 Task: Look for space in Ho Chi Minh City, Vietnam from 11th June, 2023 to 17th June, 2023 for 1 adult in price range Rs.5000 to Rs.12000. Place can be private room with 1  bedroom having 1 bed and 1 bathroom. Property type can be house, flat, guest house, hotel. Booking option can be shelf check-in. Required host language is English.
Action: Mouse moved to (427, 87)
Screenshot: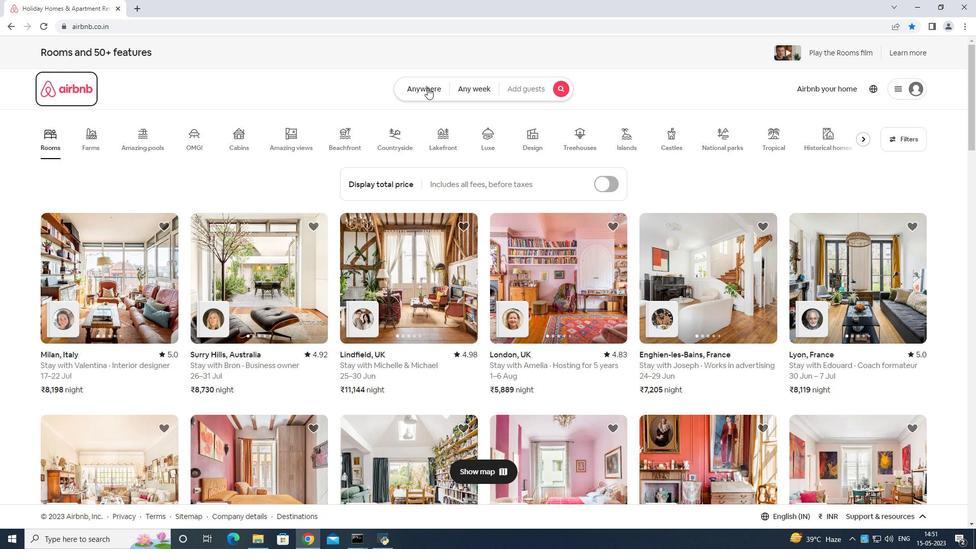 
Action: Mouse pressed left at (427, 87)
Screenshot: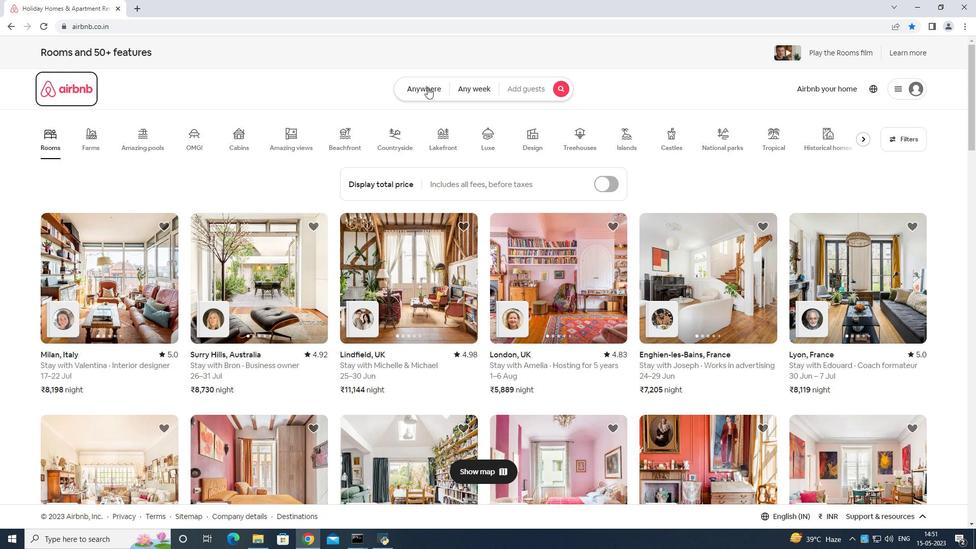 
Action: Mouse moved to (390, 121)
Screenshot: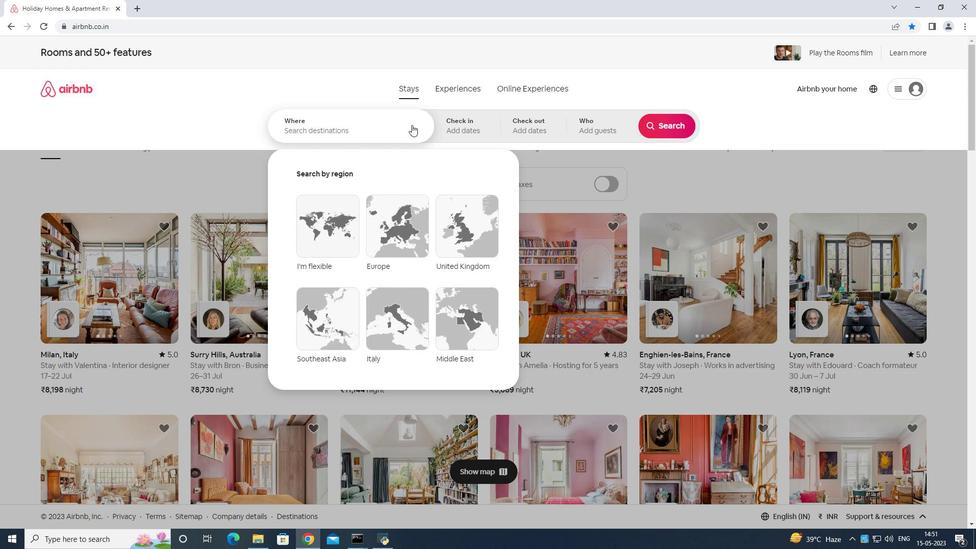 
Action: Mouse pressed left at (390, 121)
Screenshot: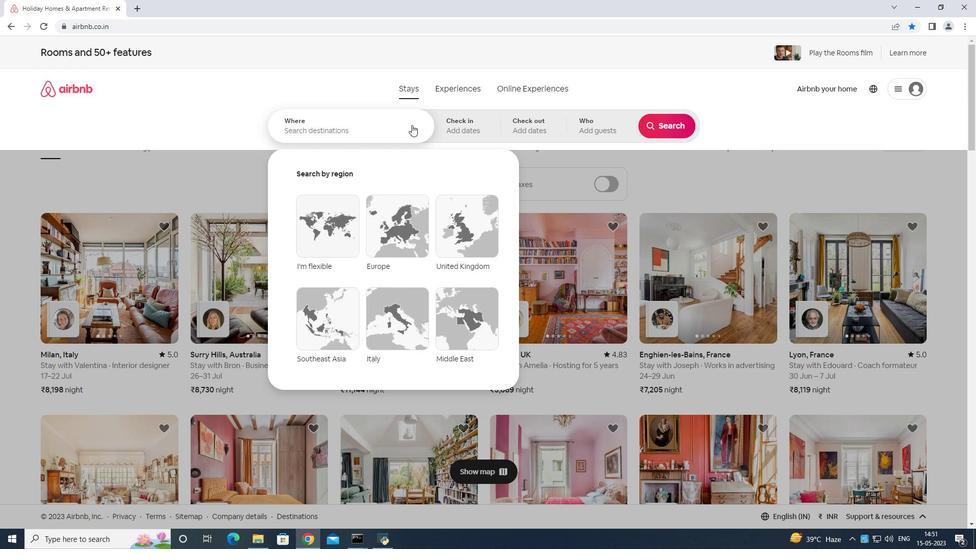 
Action: Mouse moved to (491, 150)
Screenshot: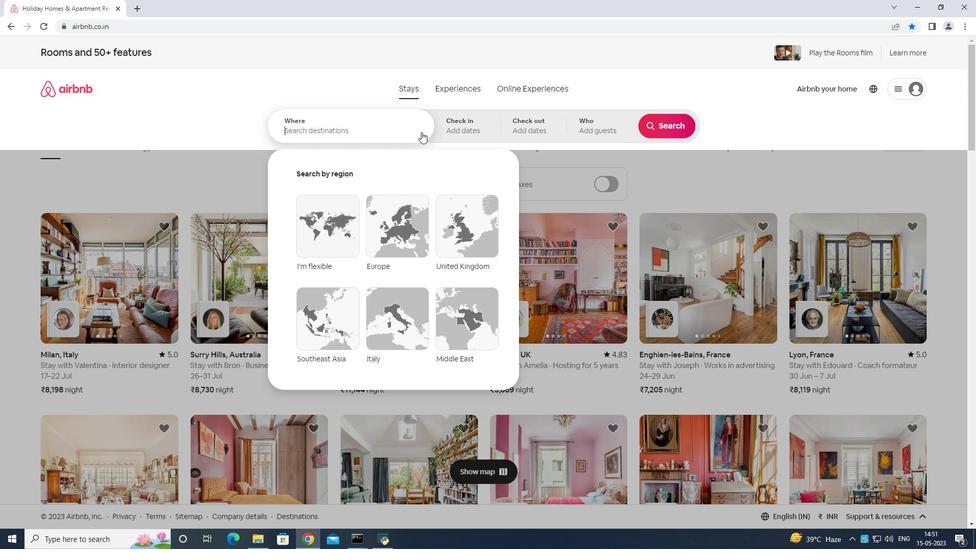 
Action: Key pressed h<Key.shift>o<Key.space>chi<Key.space>minh<Key.space>
Screenshot: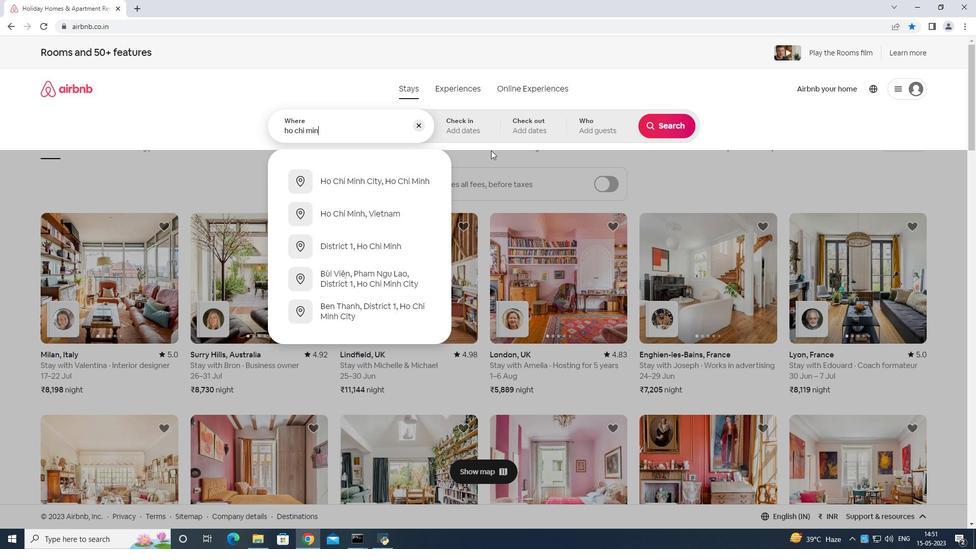 
Action: Mouse moved to (588, 181)
Screenshot: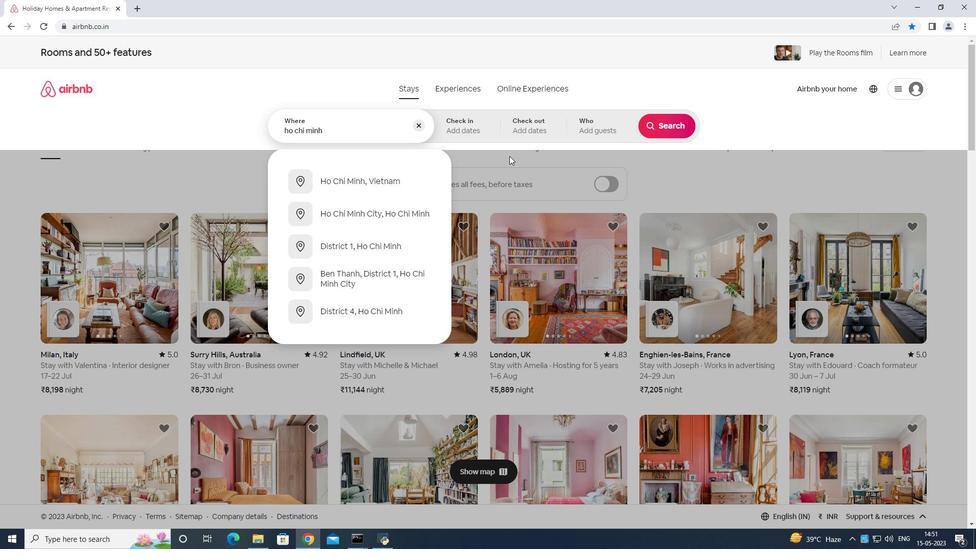 
Action: Key pressed vietnam
Screenshot: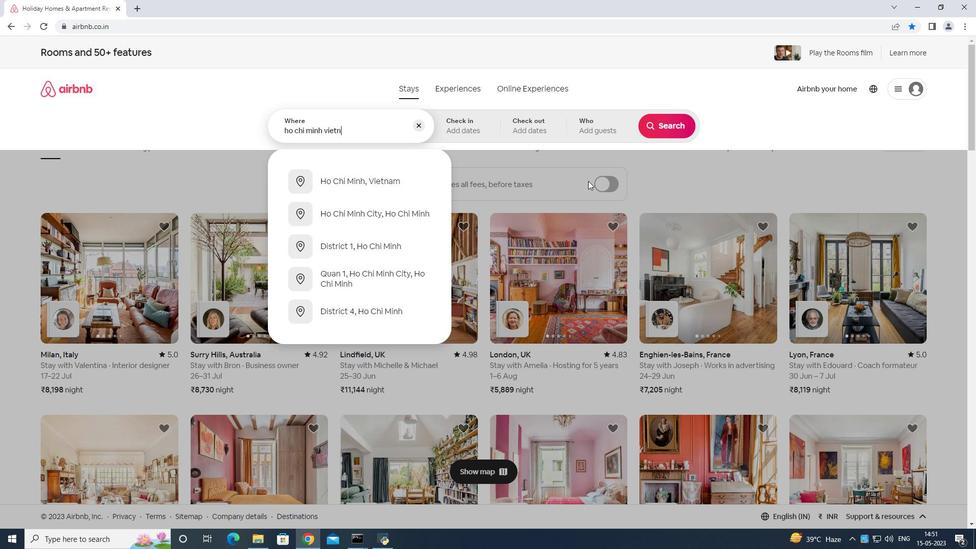 
Action: Mouse moved to (606, 201)
Screenshot: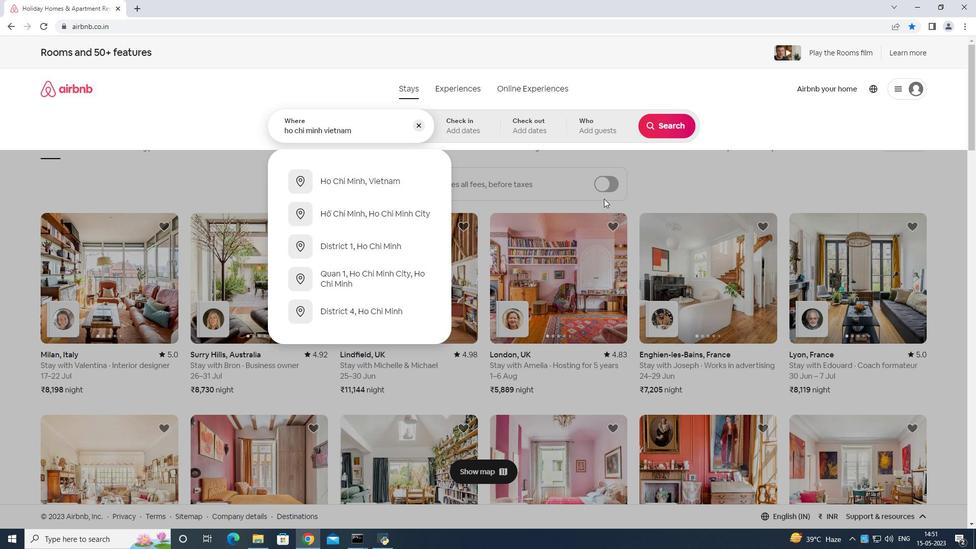 
Action: Key pressed <Key.enter>
Screenshot: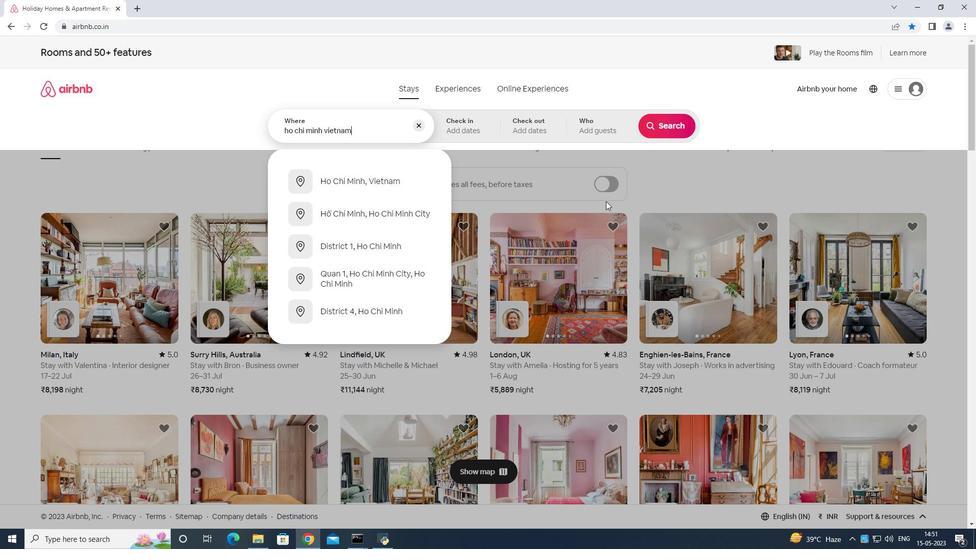 
Action: Mouse moved to (502, 298)
Screenshot: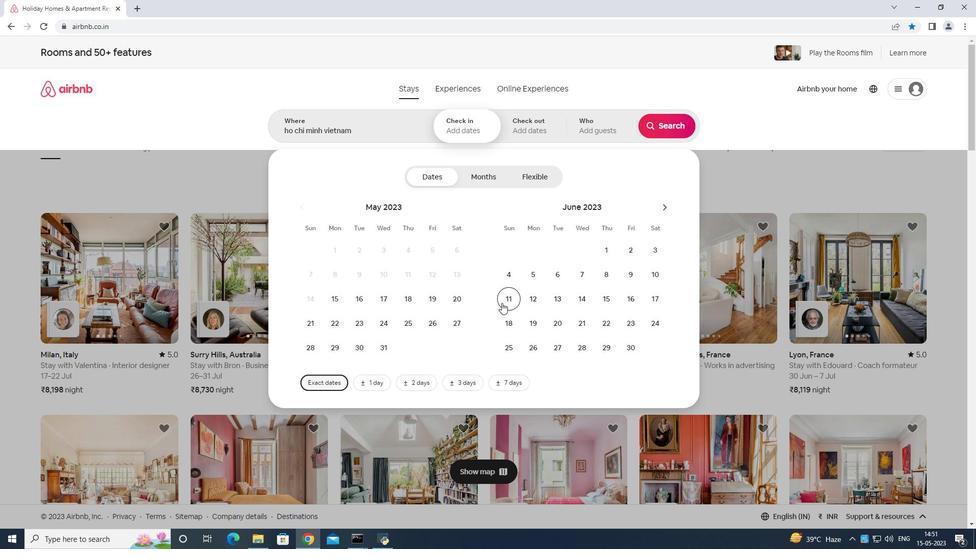 
Action: Mouse pressed left at (502, 298)
Screenshot: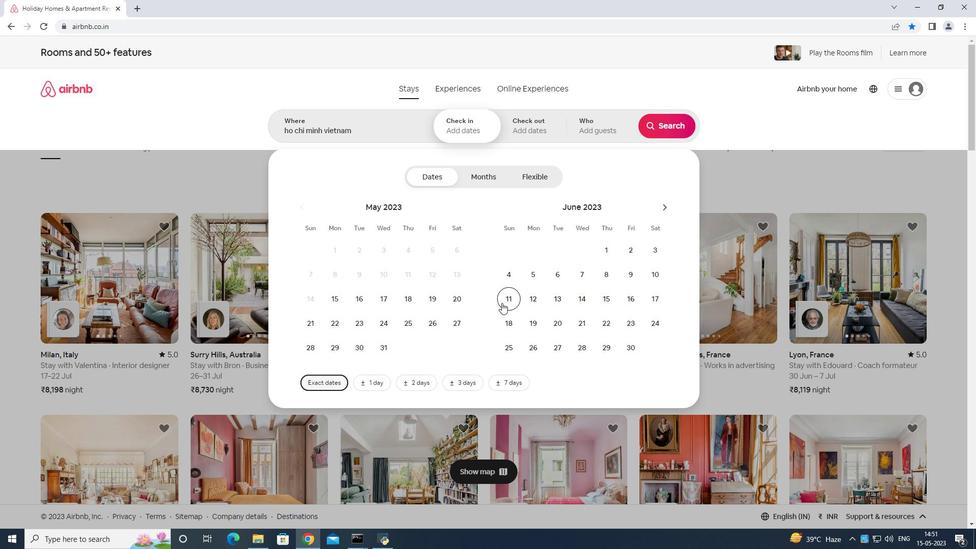 
Action: Mouse moved to (658, 296)
Screenshot: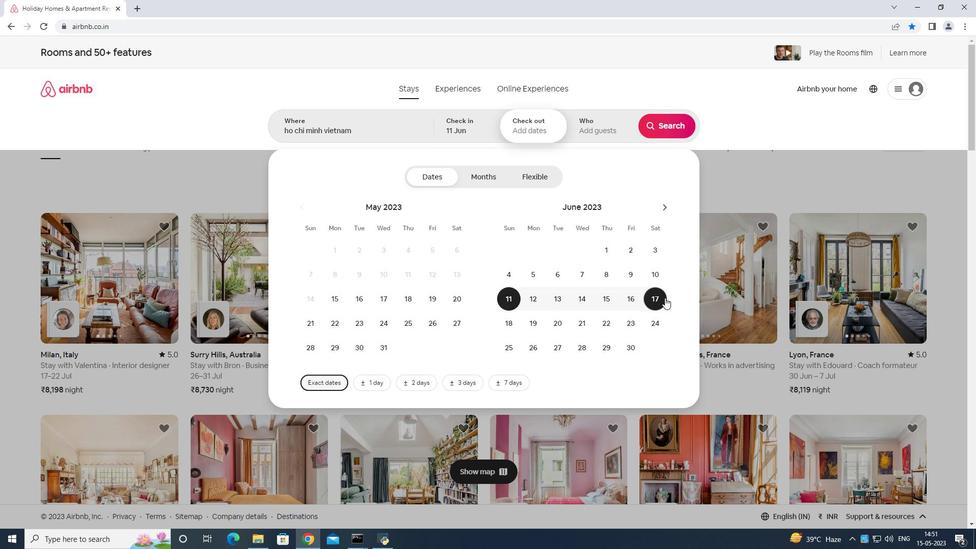 
Action: Mouse pressed left at (658, 296)
Screenshot: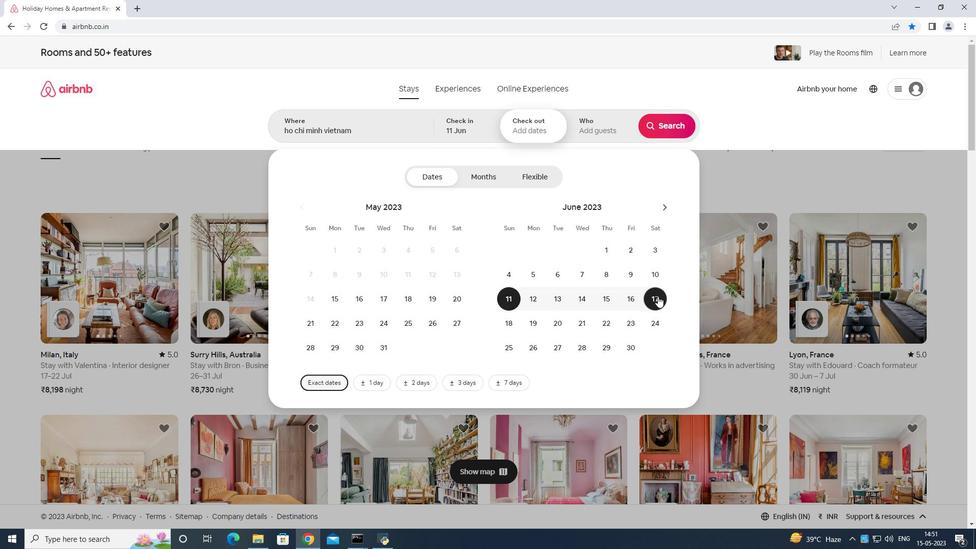 
Action: Mouse moved to (595, 119)
Screenshot: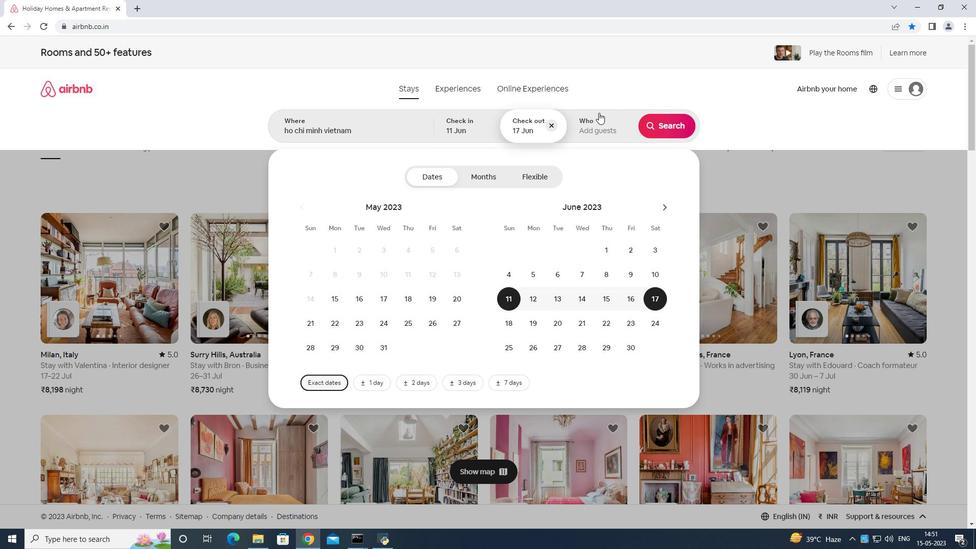 
Action: Mouse pressed left at (595, 119)
Screenshot: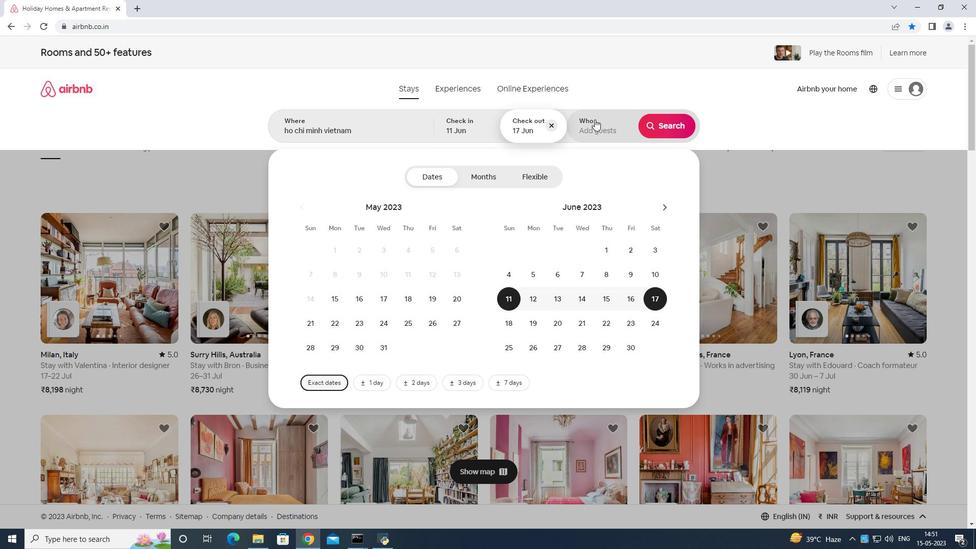 
Action: Mouse moved to (665, 173)
Screenshot: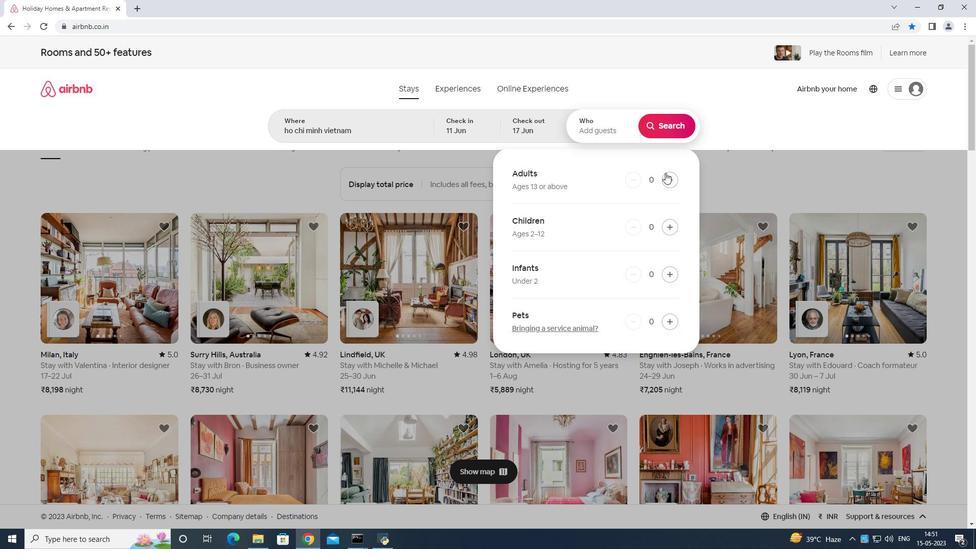 
Action: Mouse pressed left at (665, 173)
Screenshot: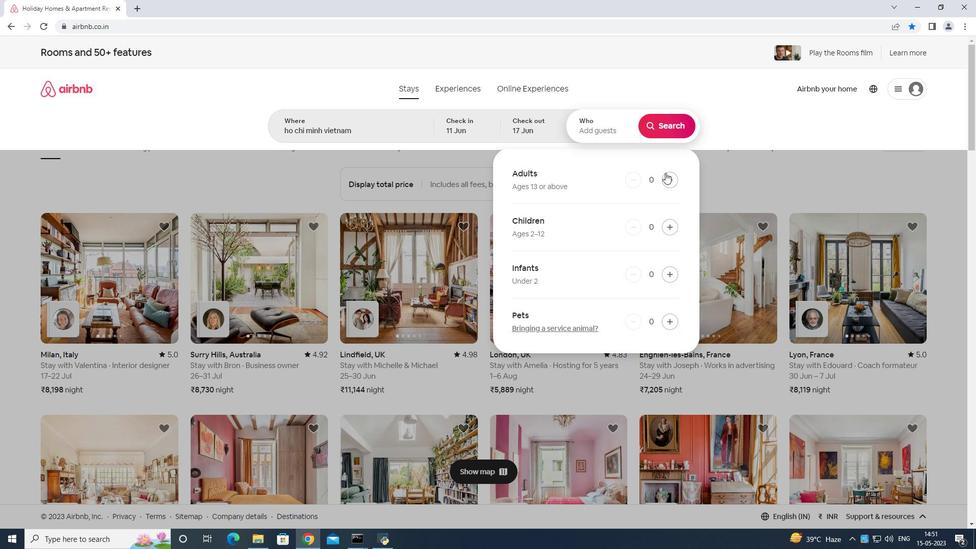 
Action: Mouse moved to (666, 121)
Screenshot: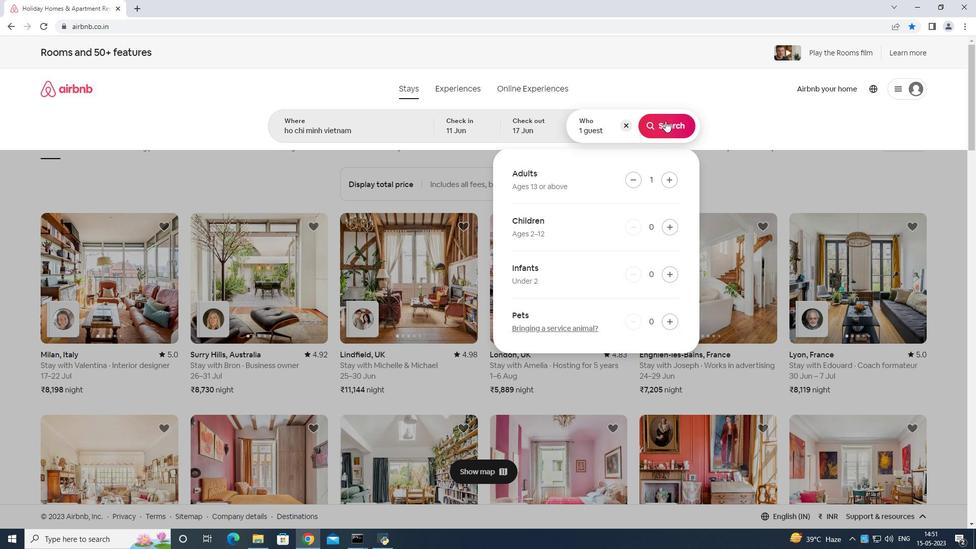 
Action: Mouse pressed left at (666, 121)
Screenshot: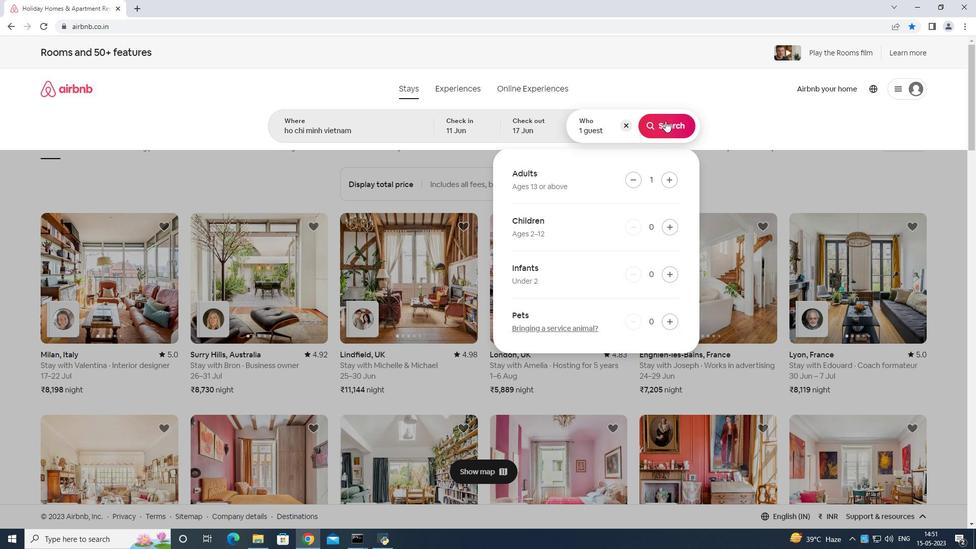 
Action: Mouse moved to (924, 102)
Screenshot: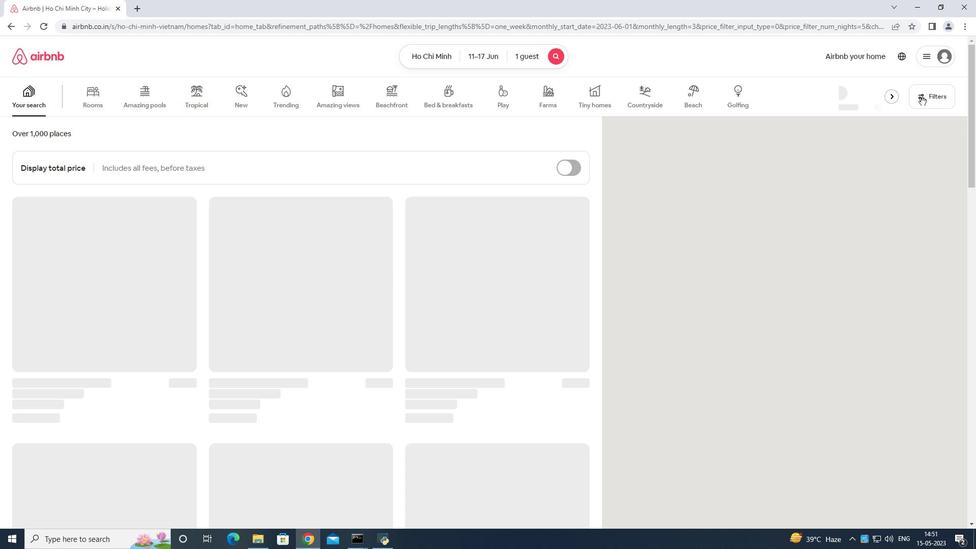 
Action: Mouse pressed left at (924, 102)
Screenshot: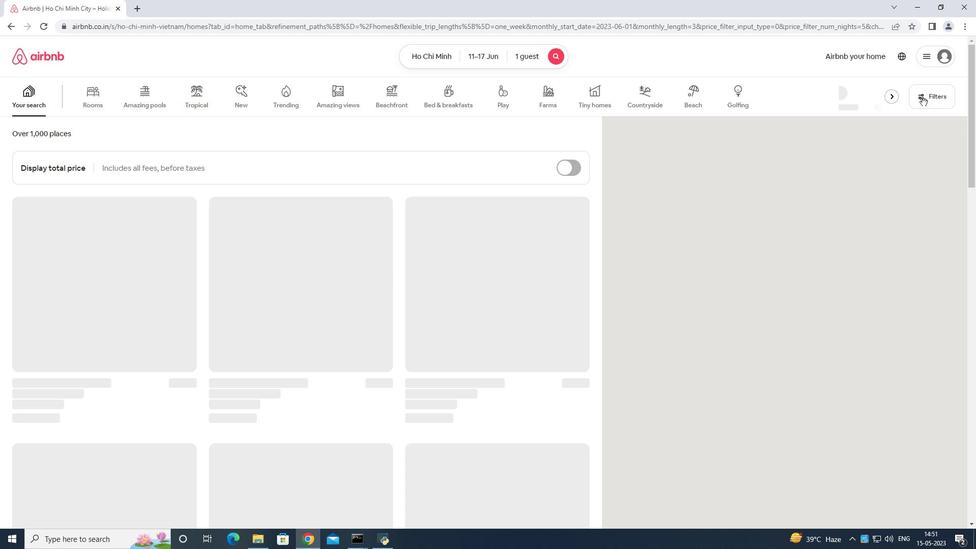 
Action: Mouse moved to (397, 343)
Screenshot: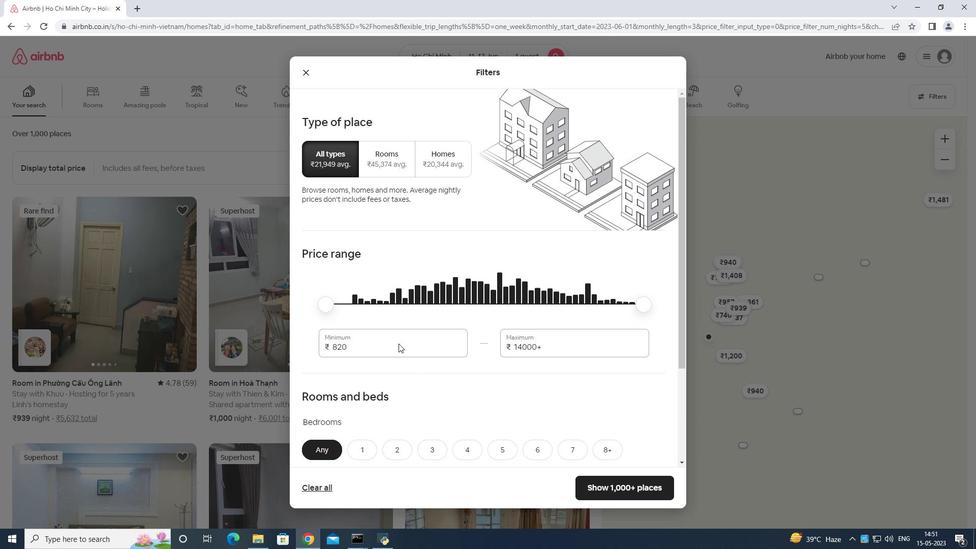 
Action: Mouse pressed left at (397, 343)
Screenshot: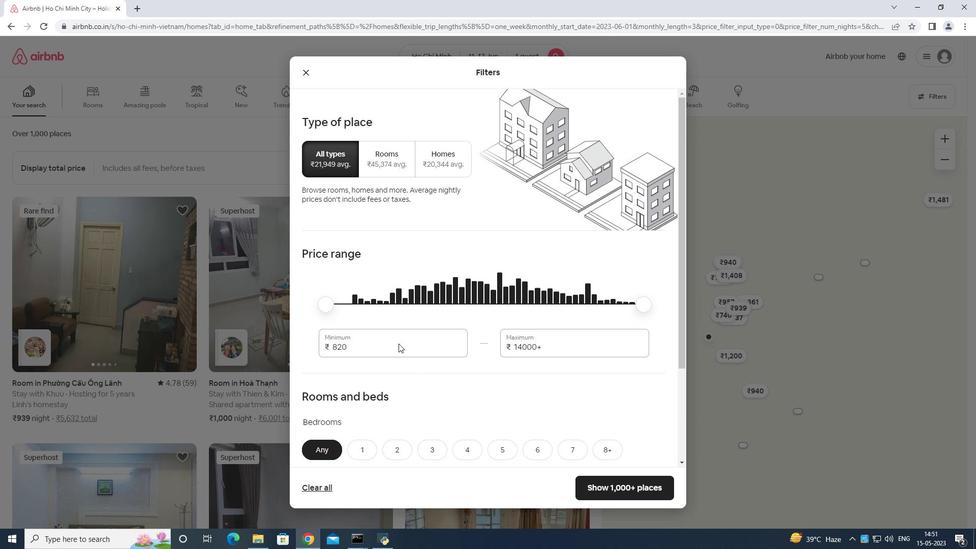 
Action: Mouse moved to (395, 341)
Screenshot: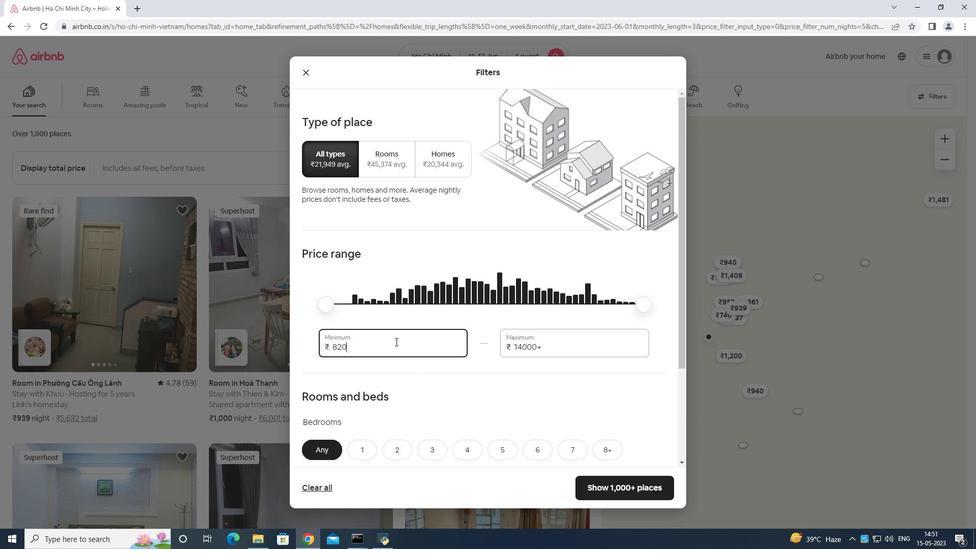 
Action: Key pressed <Key.backspace>
Screenshot: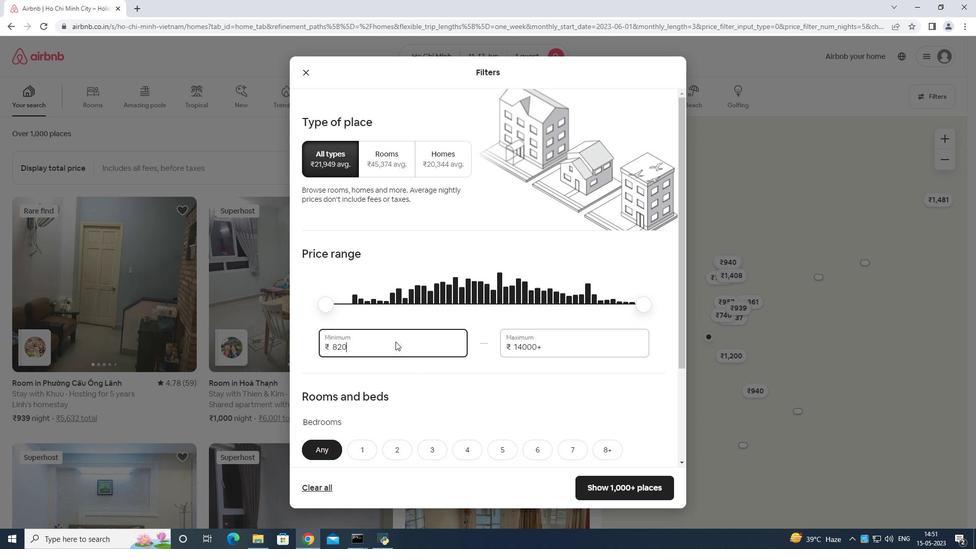 
Action: Mouse moved to (392, 339)
Screenshot: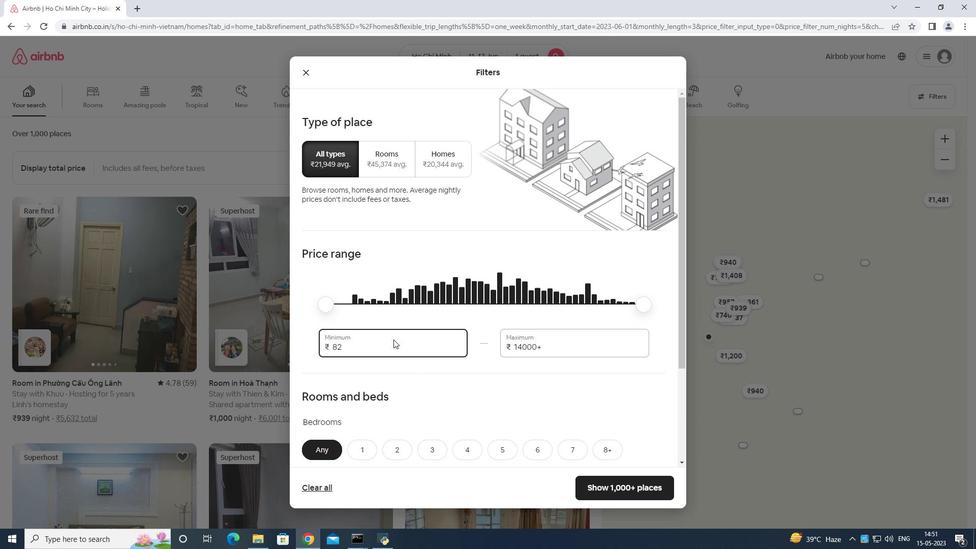 
Action: Key pressed <Key.backspace><Key.backspace><Key.backspace><Key.backspace><Key.backspace><Key.backspace>5000
Screenshot: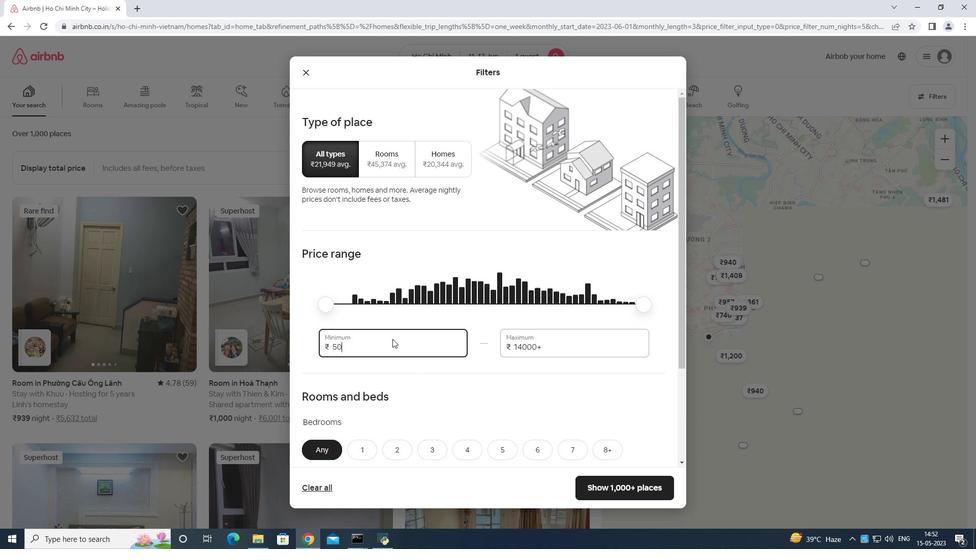 
Action: Mouse moved to (604, 336)
Screenshot: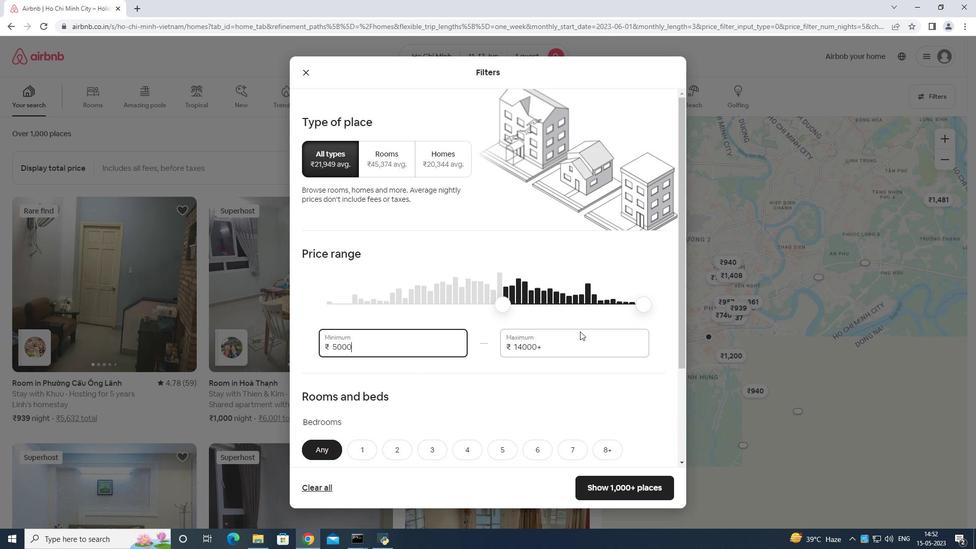 
Action: Mouse pressed left at (604, 336)
Screenshot: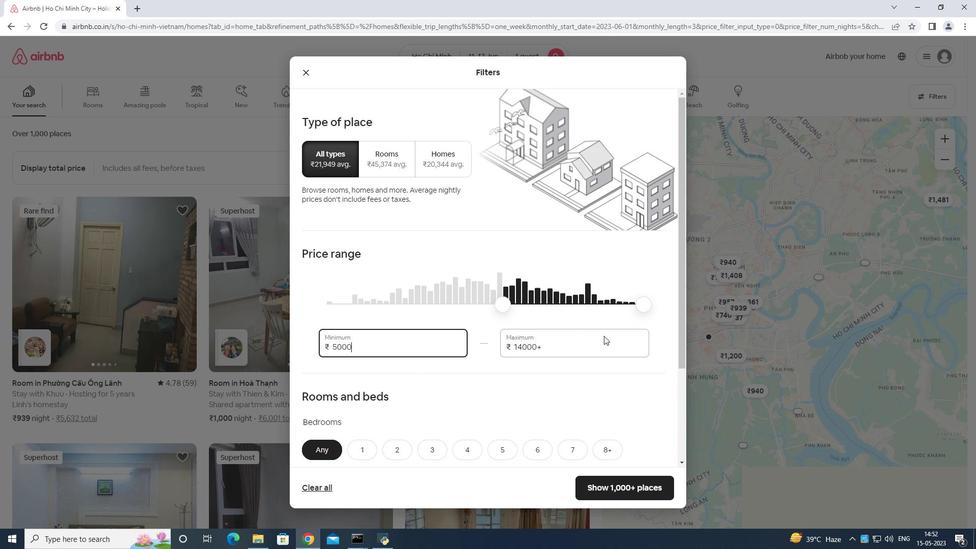 
Action: Mouse moved to (606, 336)
Screenshot: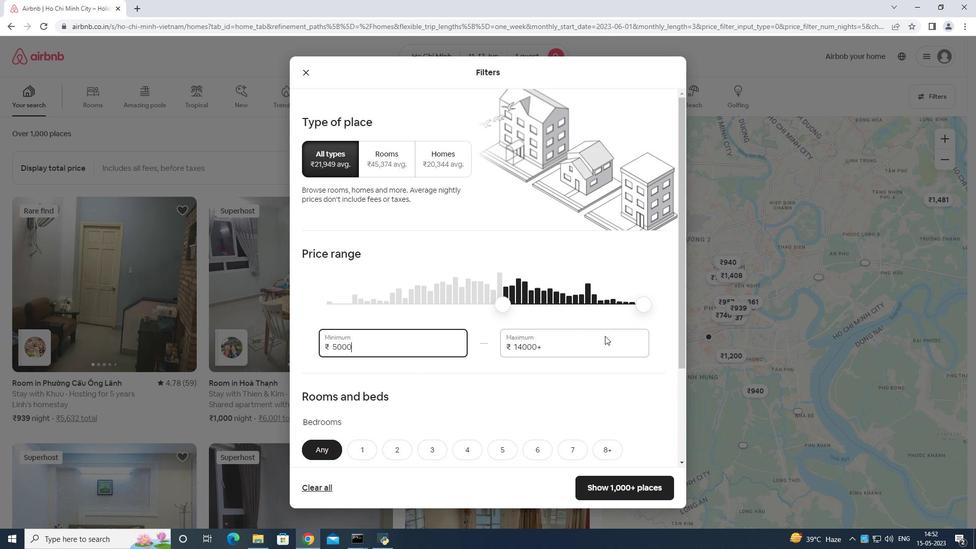 
Action: Key pressed <Key.backspace><Key.backspace><Key.backspace><Key.backspace><Key.backspace><Key.backspace><Key.backspace><Key.backspace><Key.backspace><Key.backspace><Key.backspace><Key.backspace>120
Screenshot: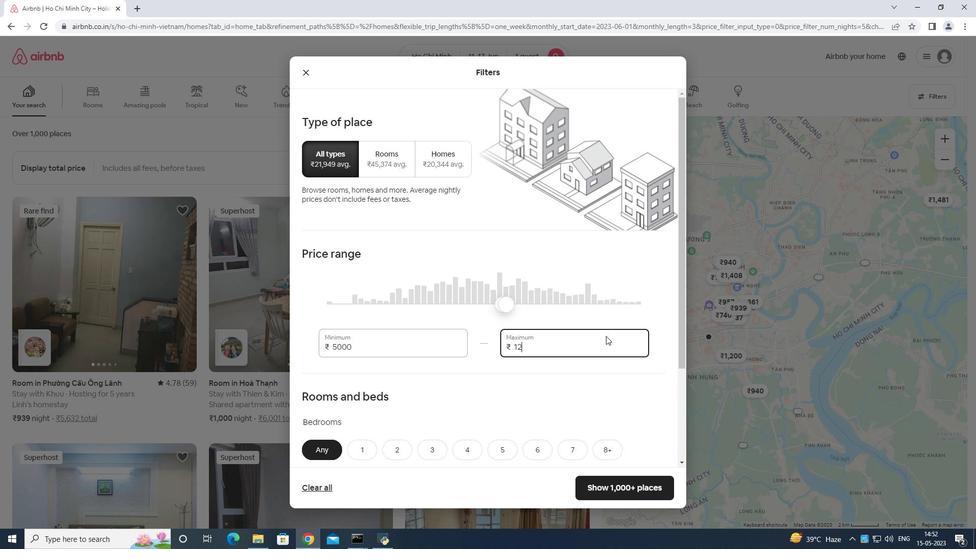 
Action: Mouse moved to (607, 332)
Screenshot: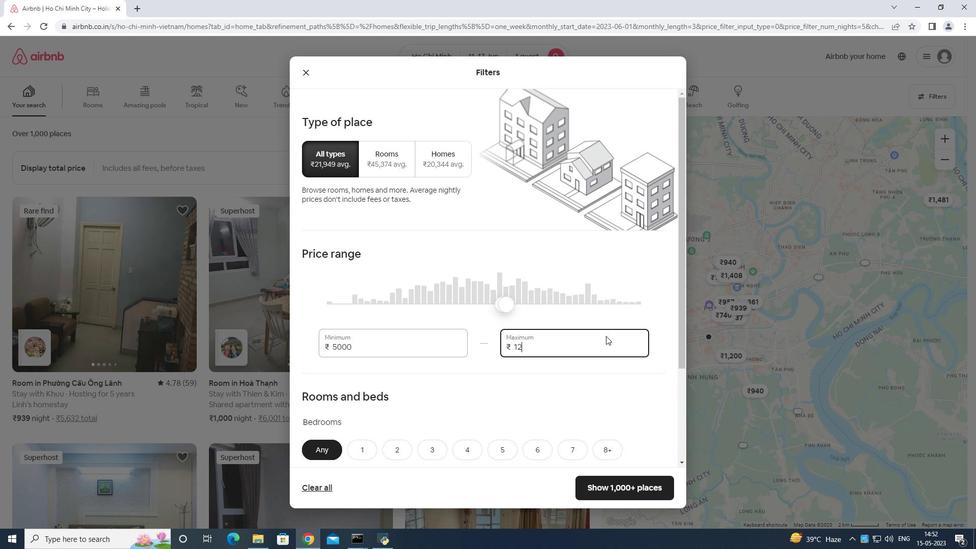 
Action: Key pressed 00
Screenshot: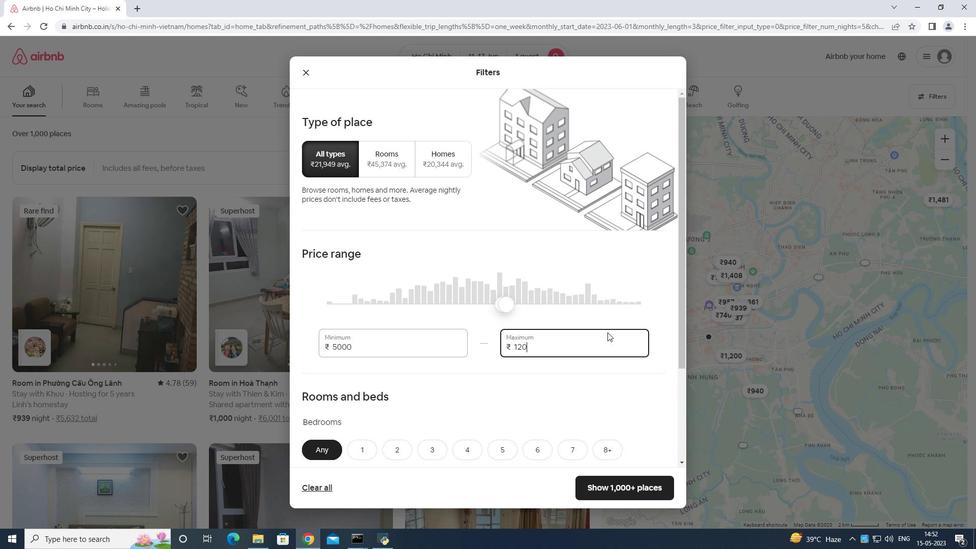 
Action: Mouse scrolled (607, 332) with delta (0, 0)
Screenshot: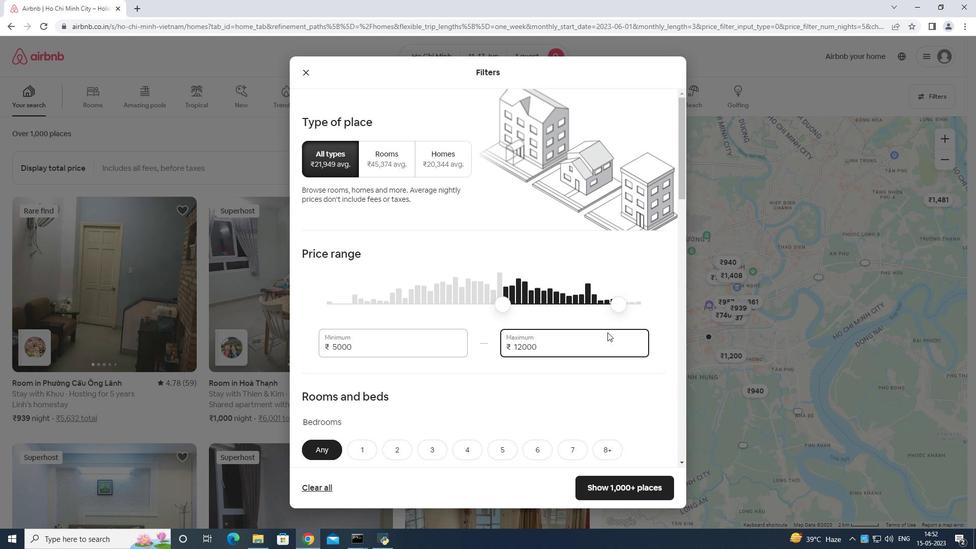 
Action: Mouse scrolled (607, 332) with delta (0, 0)
Screenshot: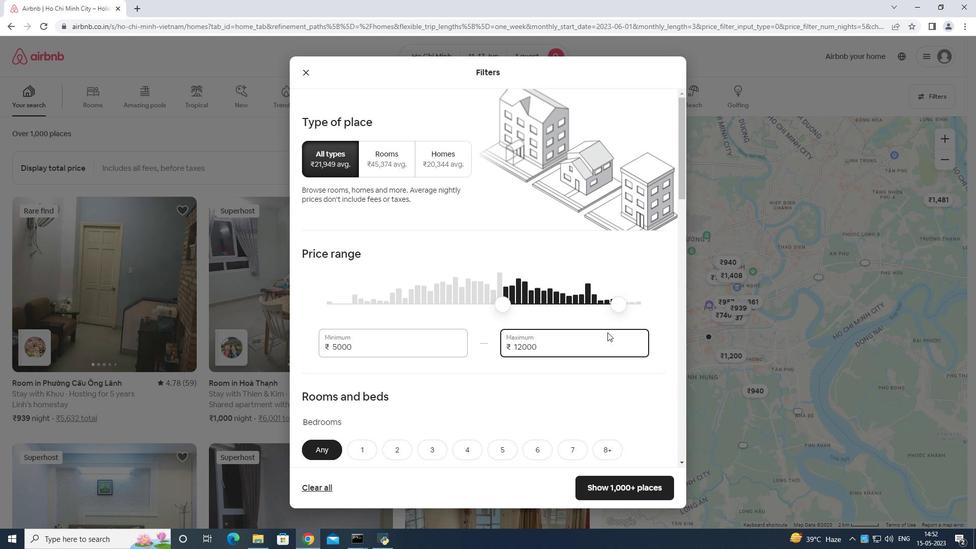 
Action: Mouse scrolled (607, 332) with delta (0, 0)
Screenshot: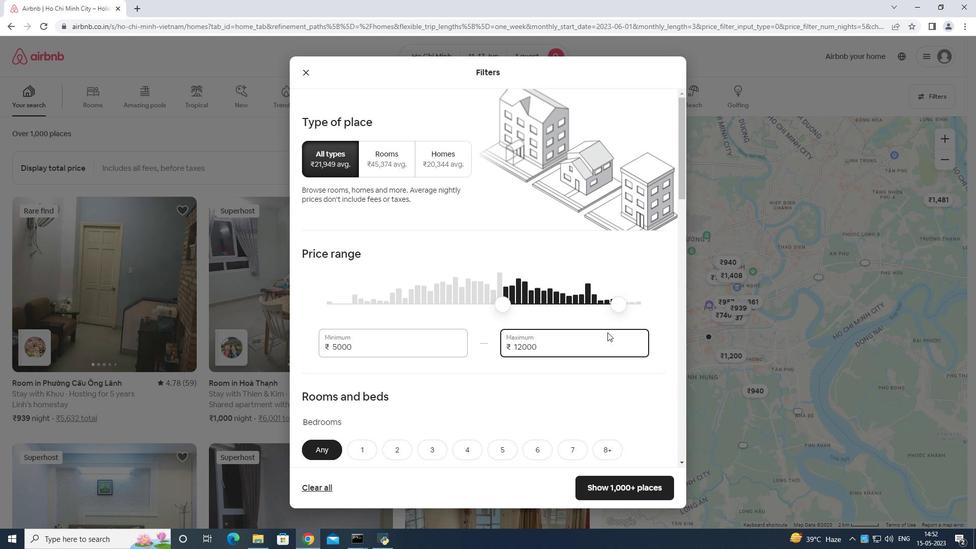 
Action: Mouse scrolled (607, 332) with delta (0, 0)
Screenshot: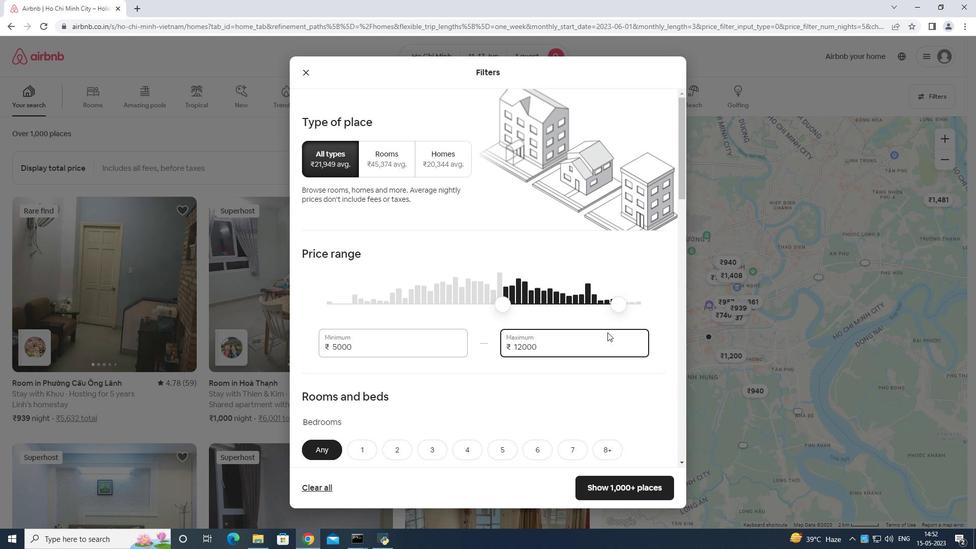 
Action: Mouse scrolled (607, 332) with delta (0, 0)
Screenshot: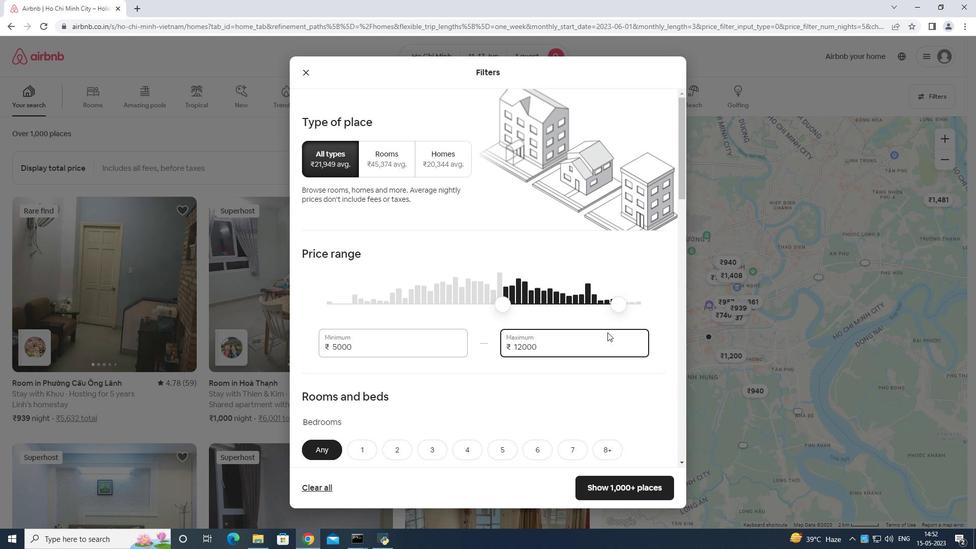 
Action: Mouse moved to (360, 202)
Screenshot: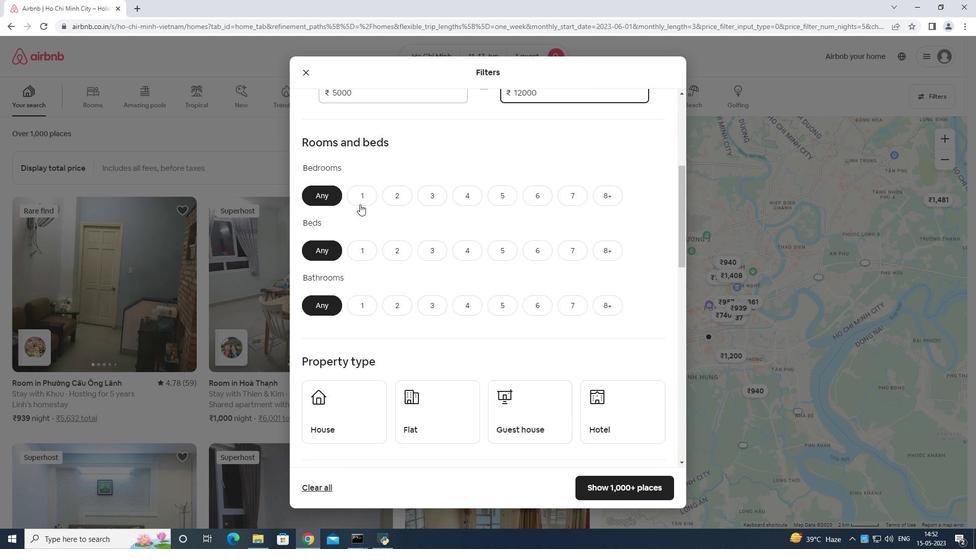 
Action: Mouse pressed left at (360, 202)
Screenshot: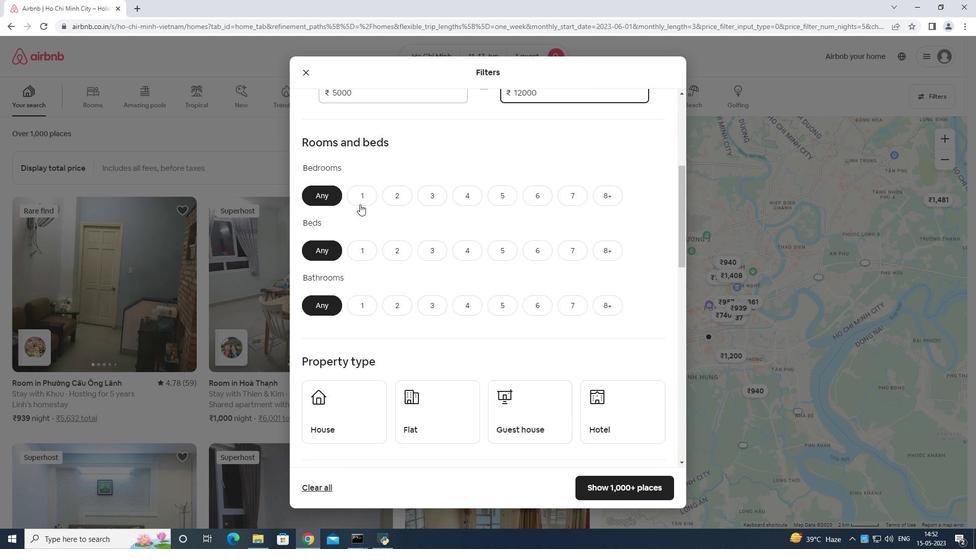 
Action: Mouse moved to (368, 250)
Screenshot: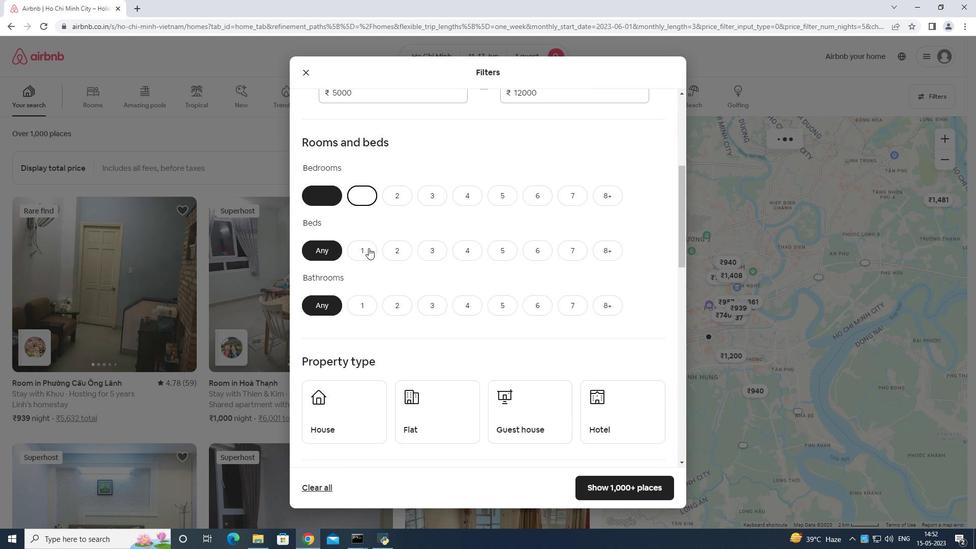 
Action: Mouse pressed left at (368, 250)
Screenshot: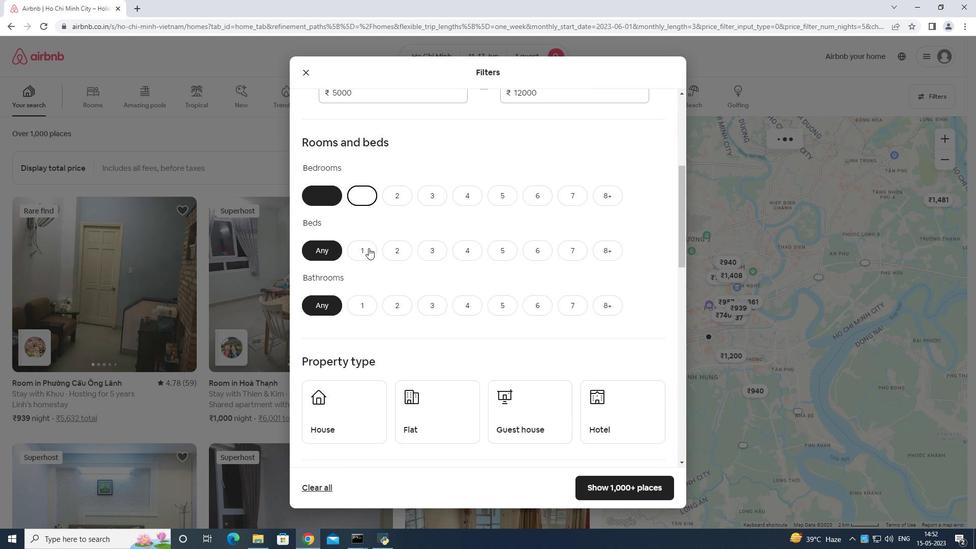 
Action: Mouse moved to (361, 301)
Screenshot: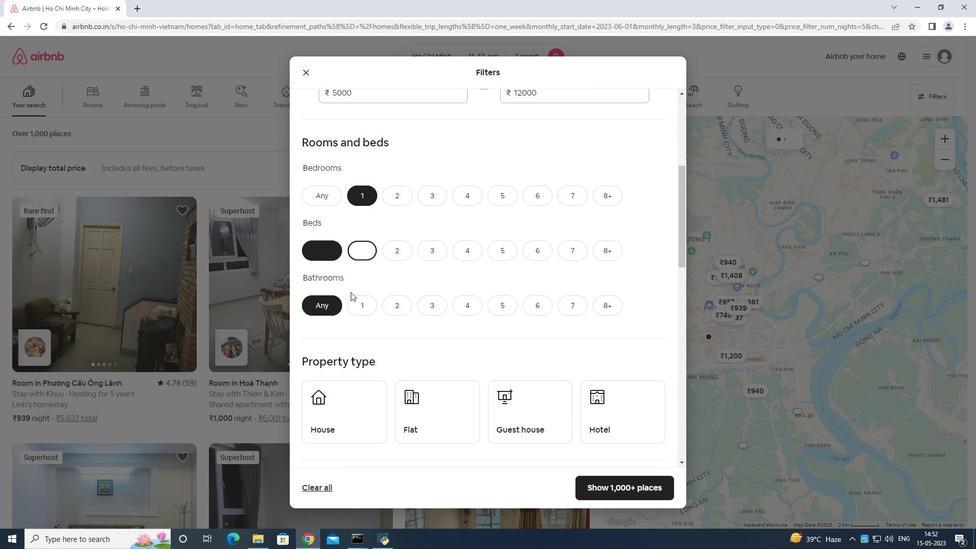 
Action: Mouse pressed left at (361, 301)
Screenshot: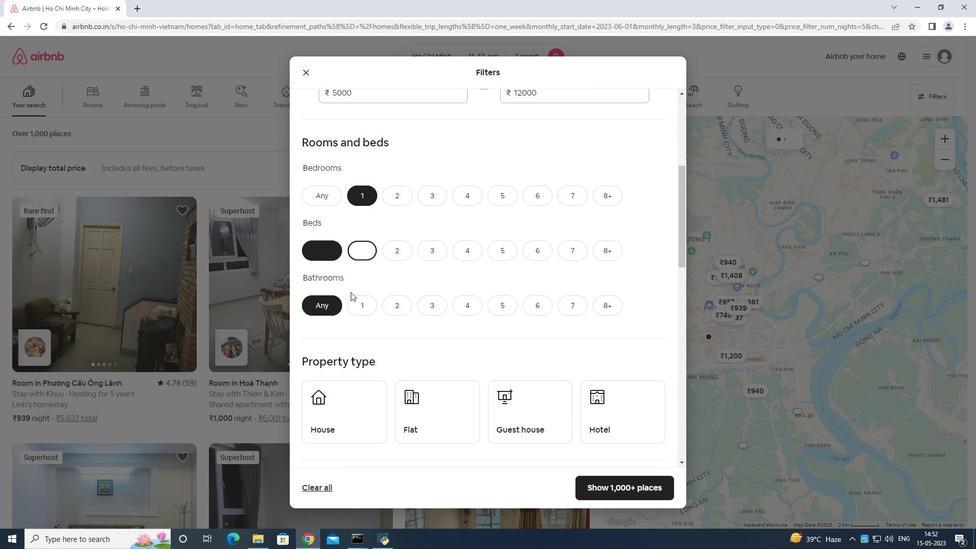 
Action: Mouse moved to (368, 300)
Screenshot: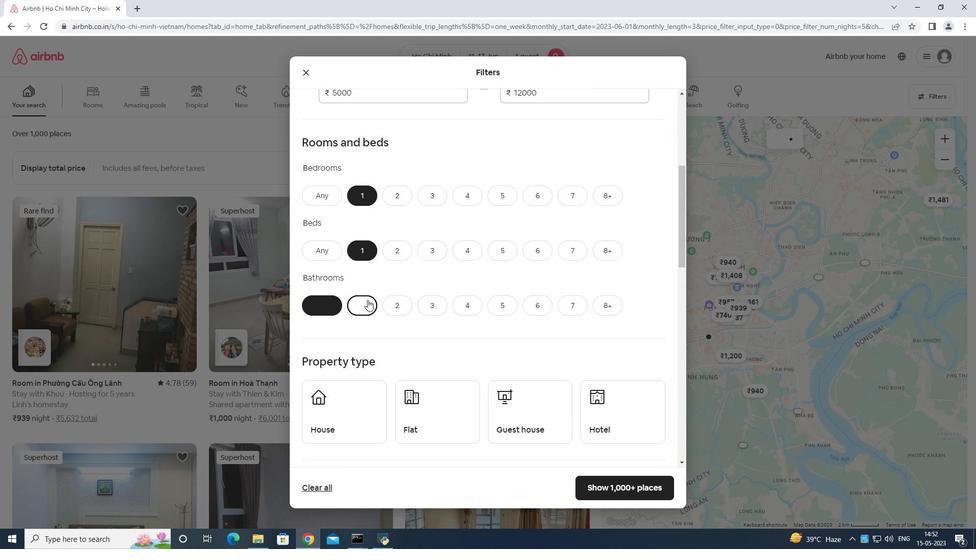 
Action: Mouse scrolled (368, 299) with delta (0, 0)
Screenshot: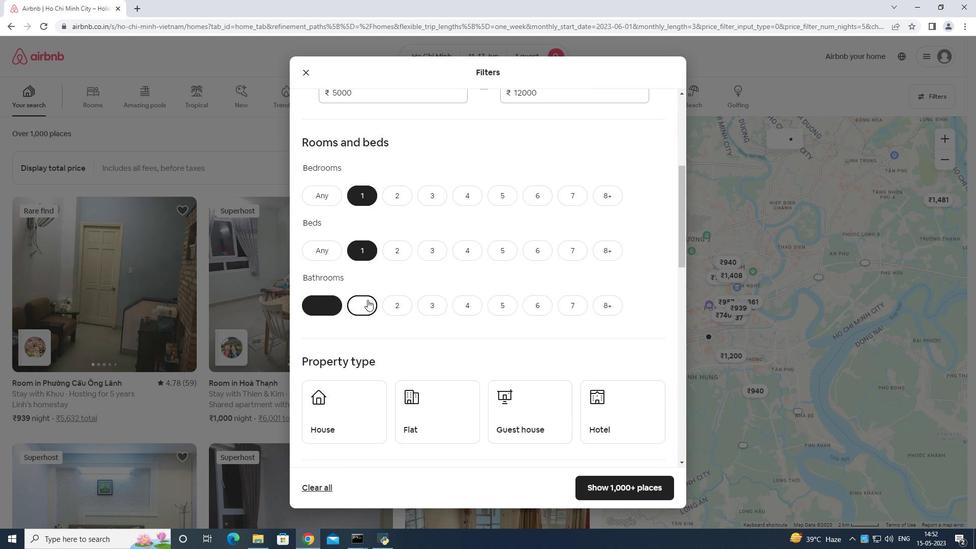 
Action: Mouse moved to (369, 300)
Screenshot: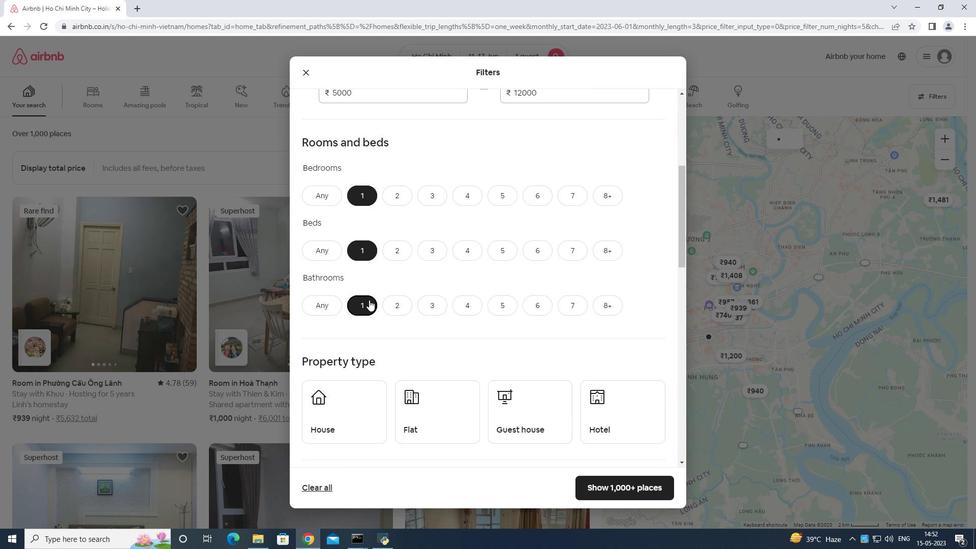 
Action: Mouse scrolled (369, 300) with delta (0, 0)
Screenshot: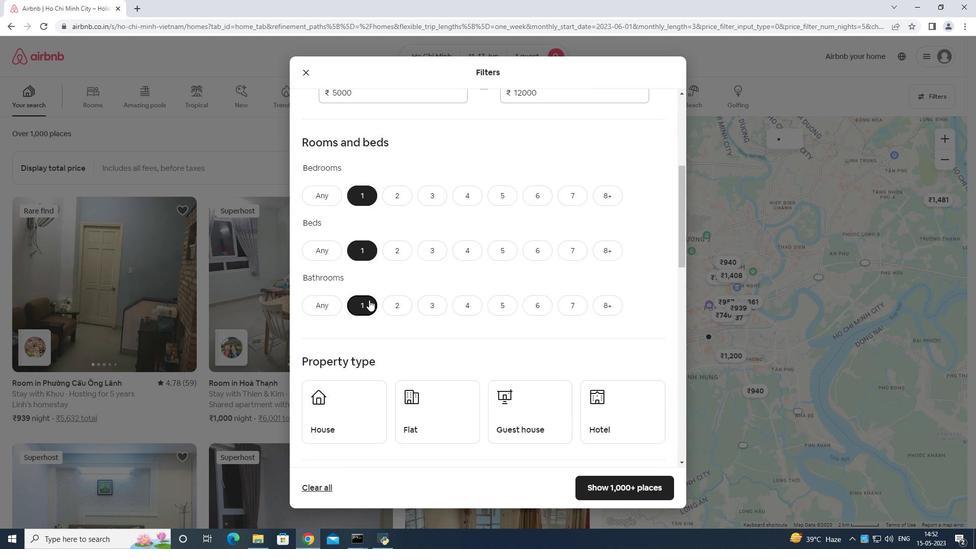 
Action: Mouse moved to (342, 311)
Screenshot: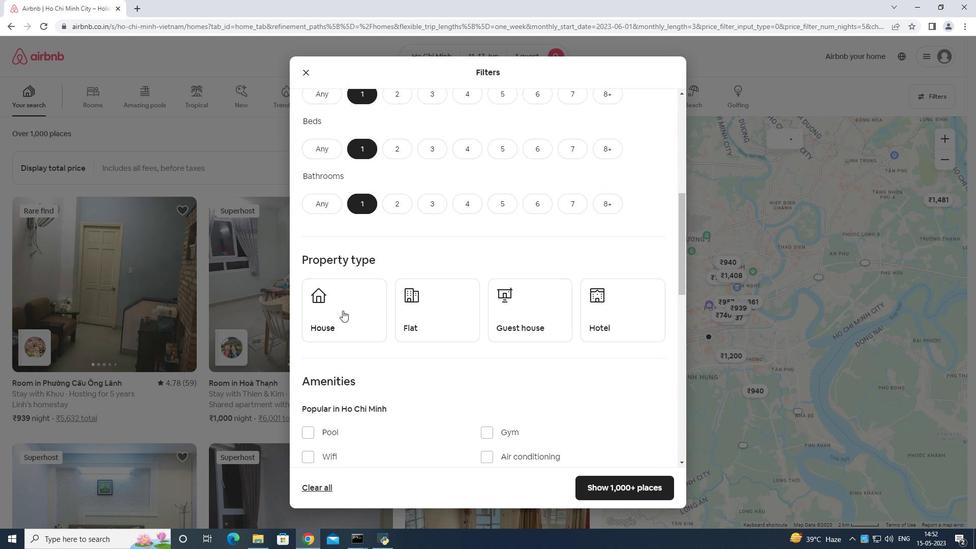
Action: Mouse pressed left at (342, 311)
Screenshot: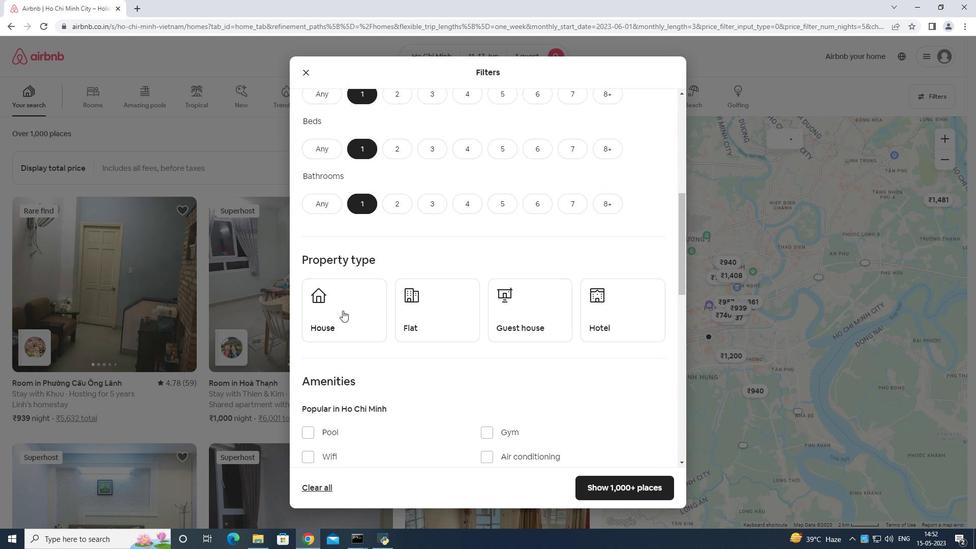 
Action: Mouse moved to (425, 311)
Screenshot: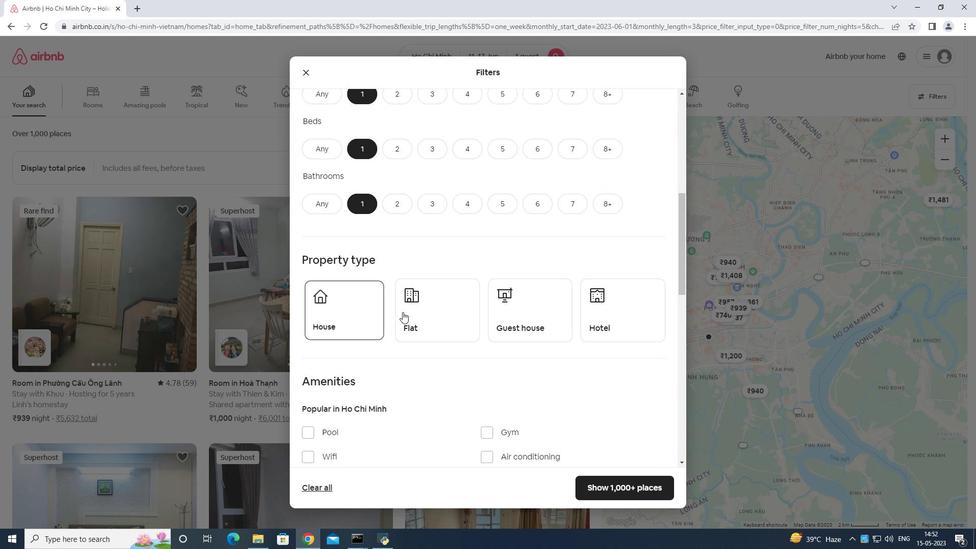 
Action: Mouse pressed left at (425, 311)
Screenshot: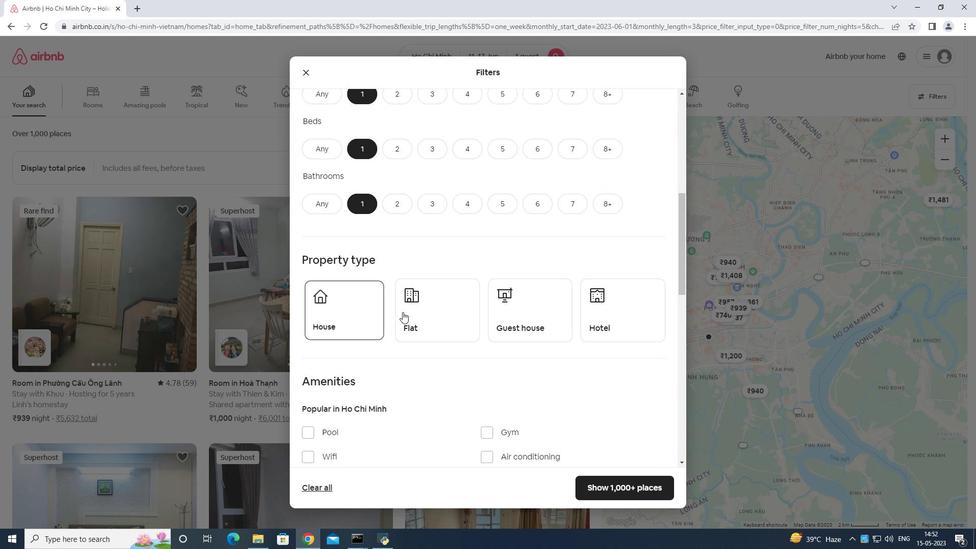 
Action: Mouse moved to (530, 305)
Screenshot: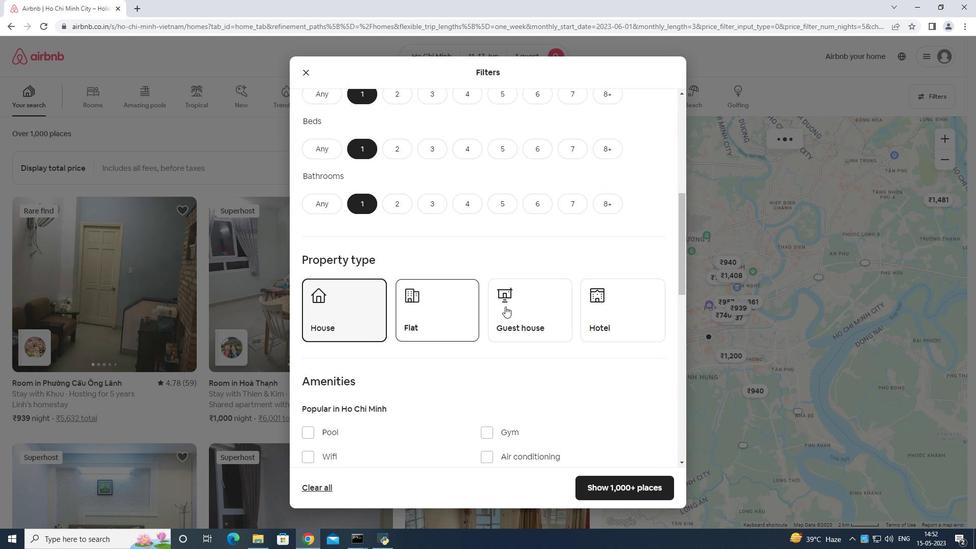 
Action: Mouse pressed left at (530, 305)
Screenshot: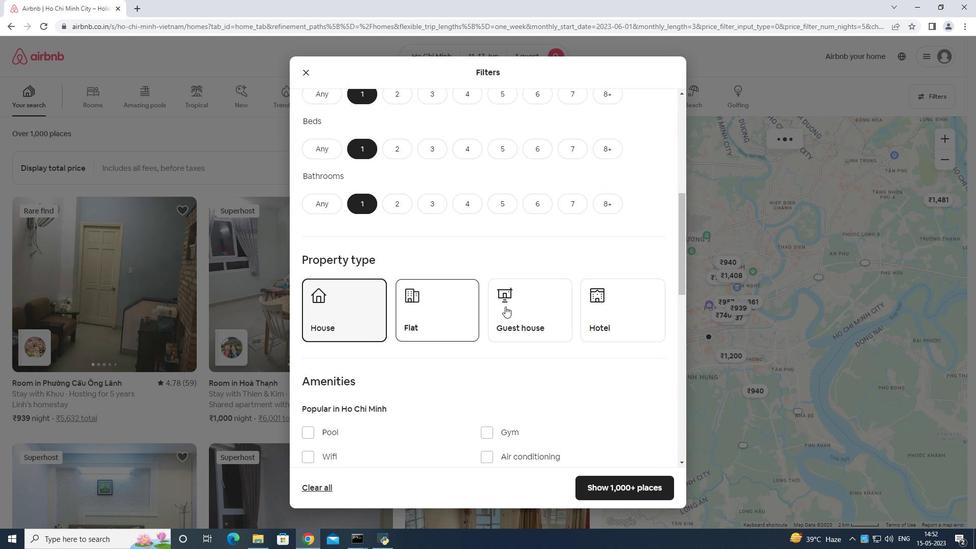 
Action: Mouse moved to (574, 302)
Screenshot: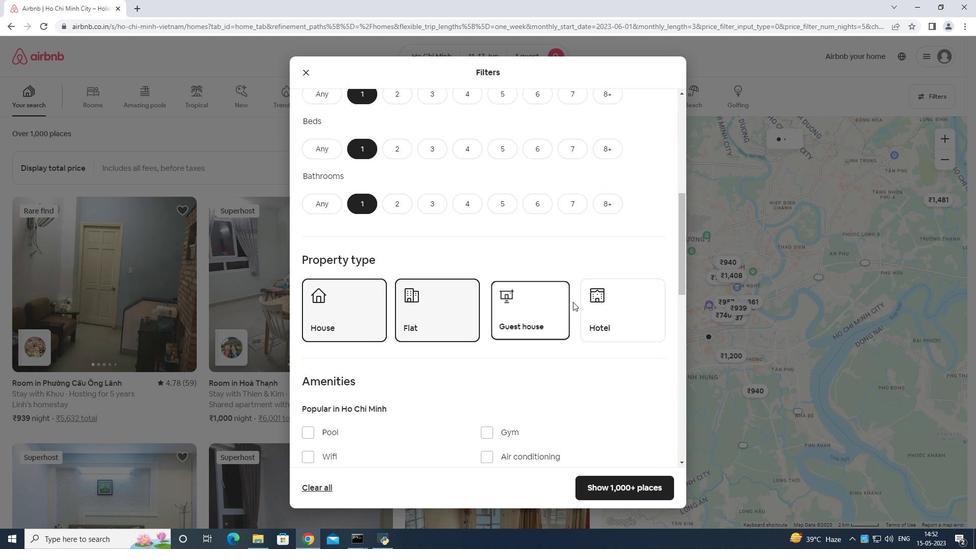 
Action: Mouse pressed left at (574, 302)
Screenshot: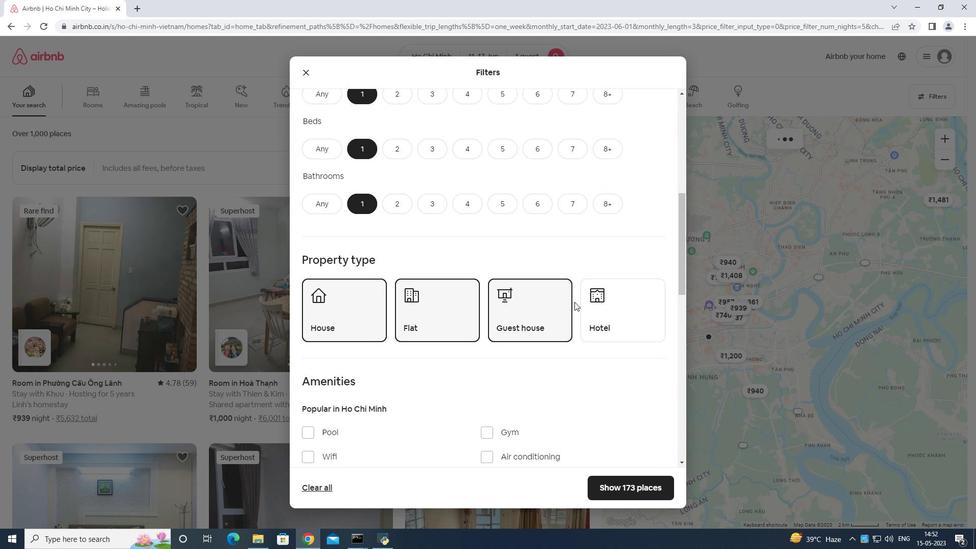 
Action: Mouse moved to (595, 299)
Screenshot: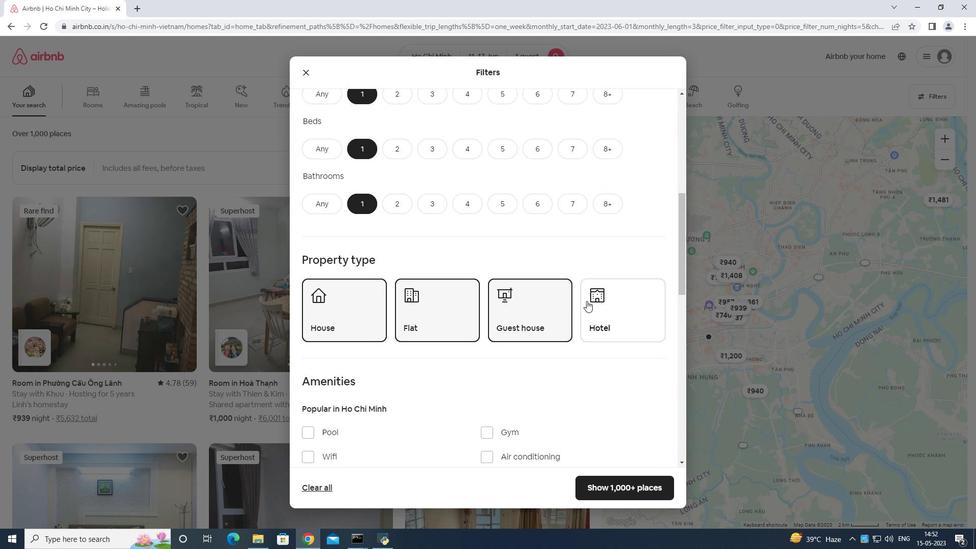 
Action: Mouse scrolled (595, 298) with delta (0, 0)
Screenshot: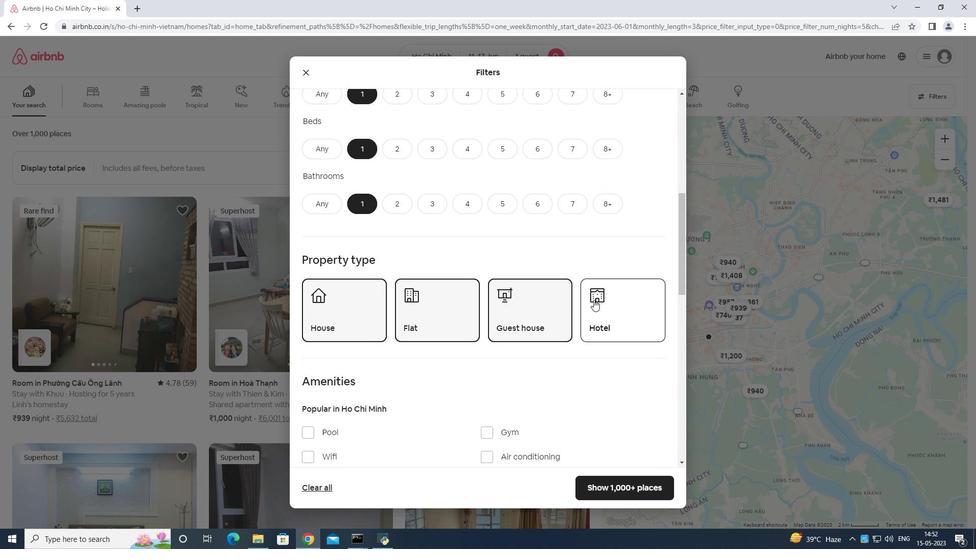 
Action: Mouse scrolled (595, 298) with delta (0, 0)
Screenshot: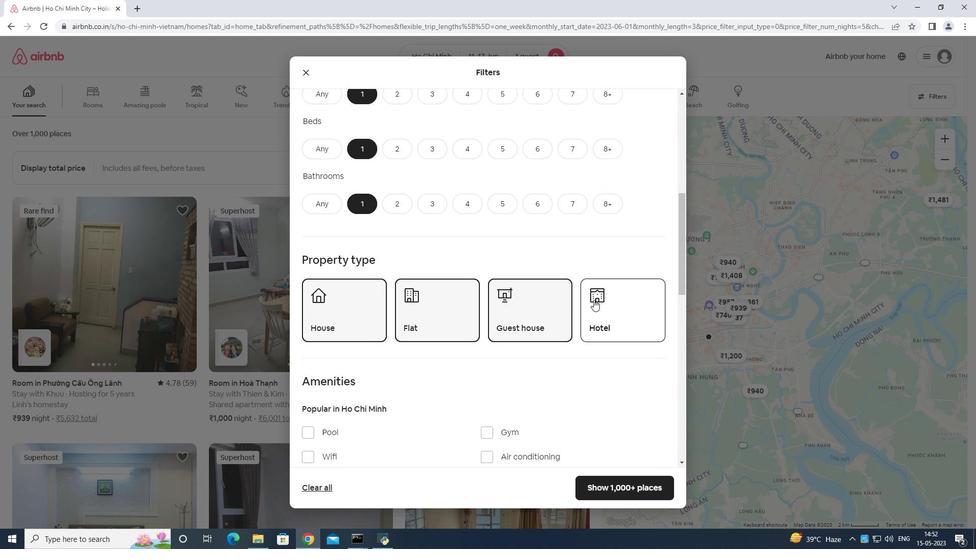 
Action: Mouse scrolled (595, 298) with delta (0, 0)
Screenshot: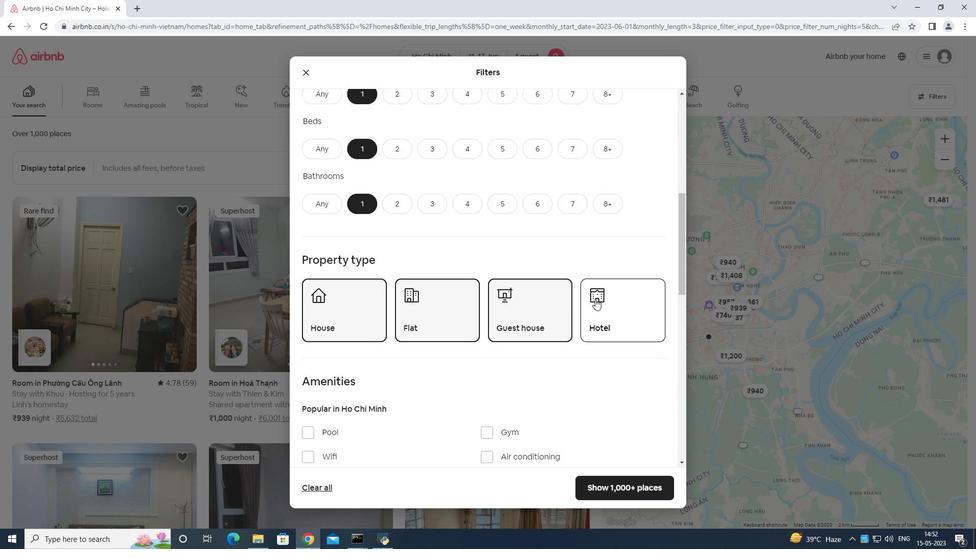 
Action: Mouse moved to (595, 299)
Screenshot: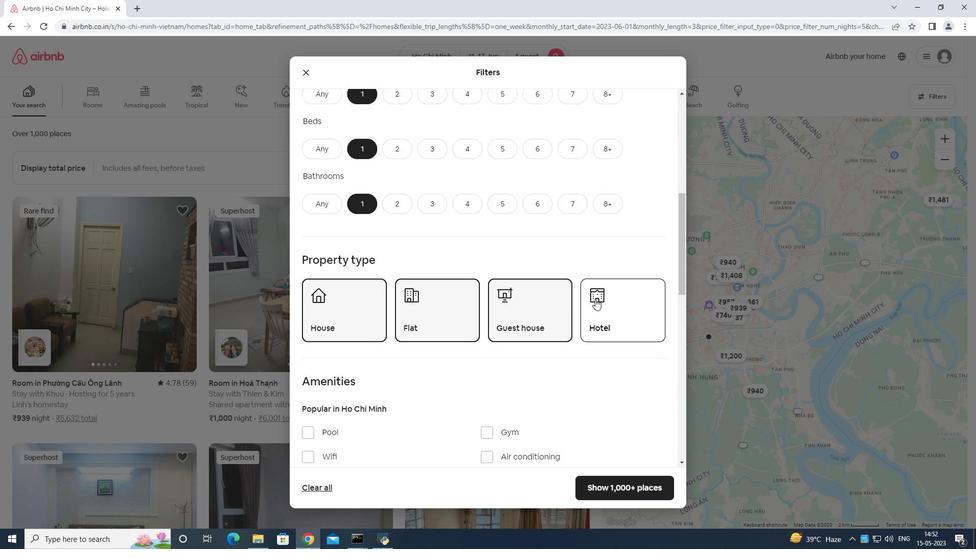 
Action: Mouse scrolled (595, 299) with delta (0, 0)
Screenshot: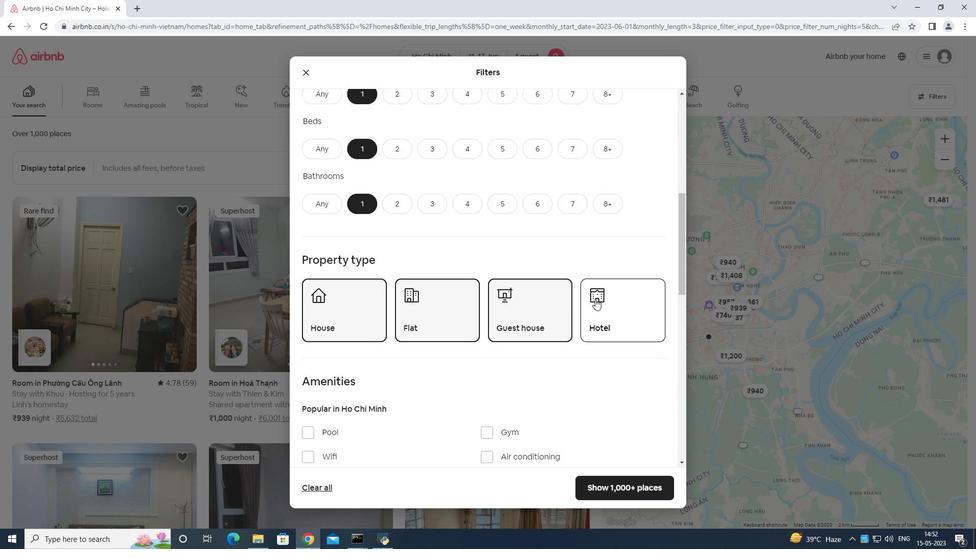 
Action: Mouse moved to (606, 307)
Screenshot: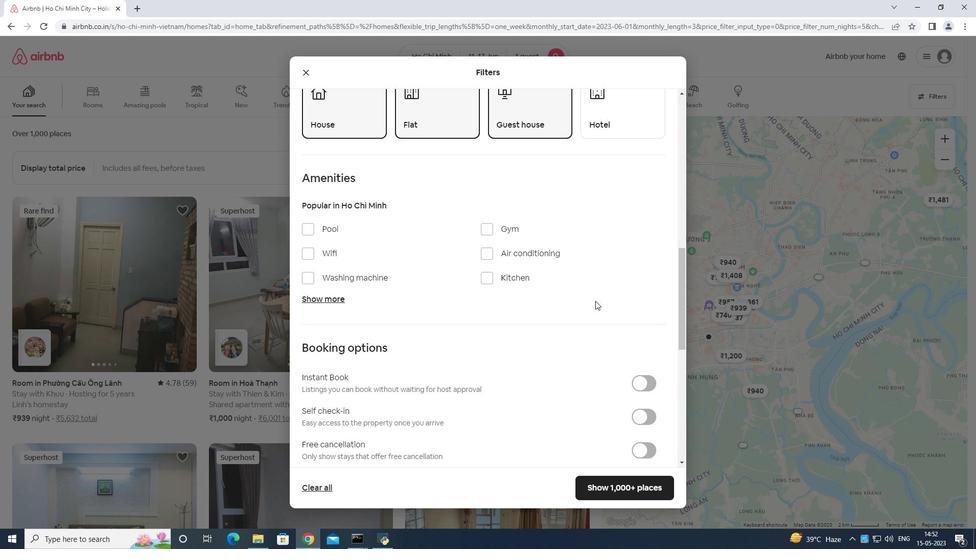 
Action: Mouse scrolled (606, 306) with delta (0, 0)
Screenshot: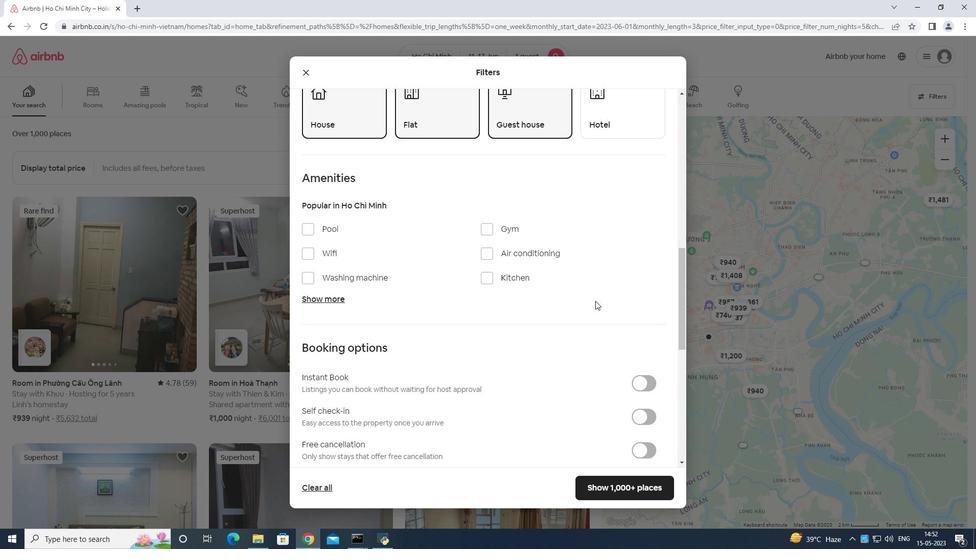 
Action: Mouse moved to (609, 310)
Screenshot: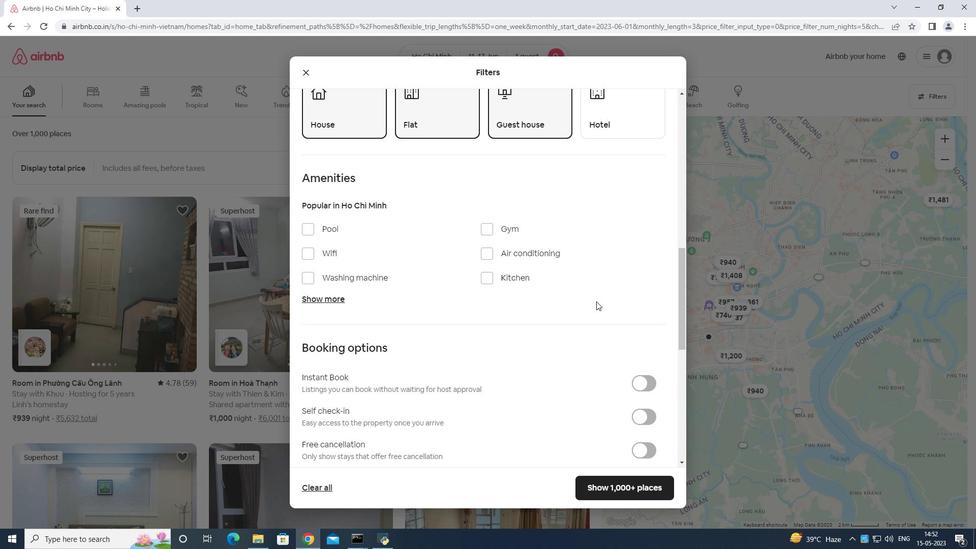 
Action: Mouse scrolled (609, 309) with delta (0, 0)
Screenshot: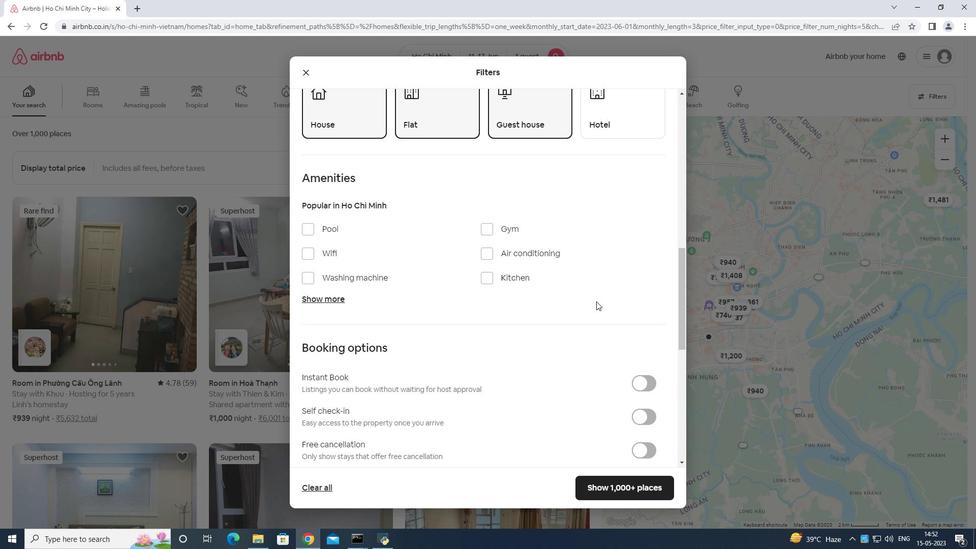
Action: Mouse moved to (639, 309)
Screenshot: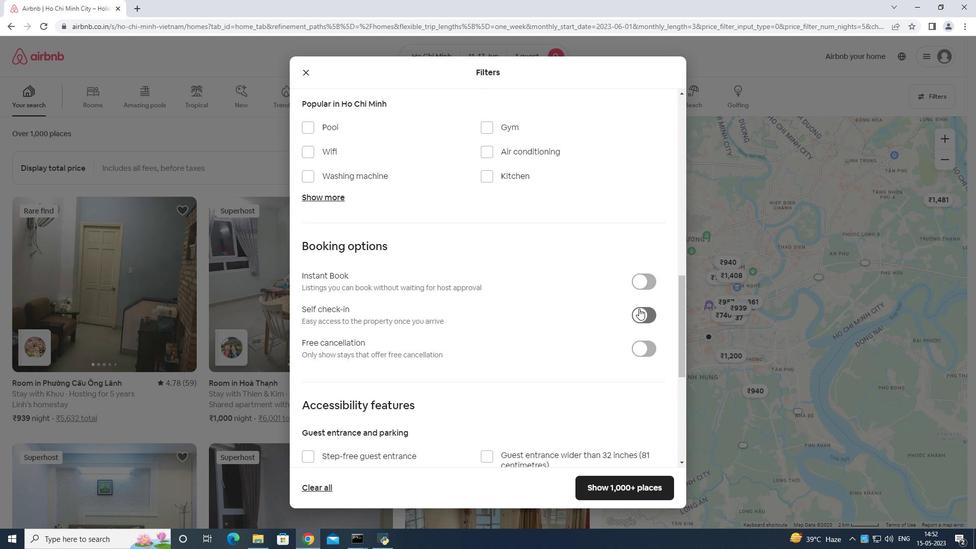 
Action: Mouse pressed left at (639, 309)
Screenshot: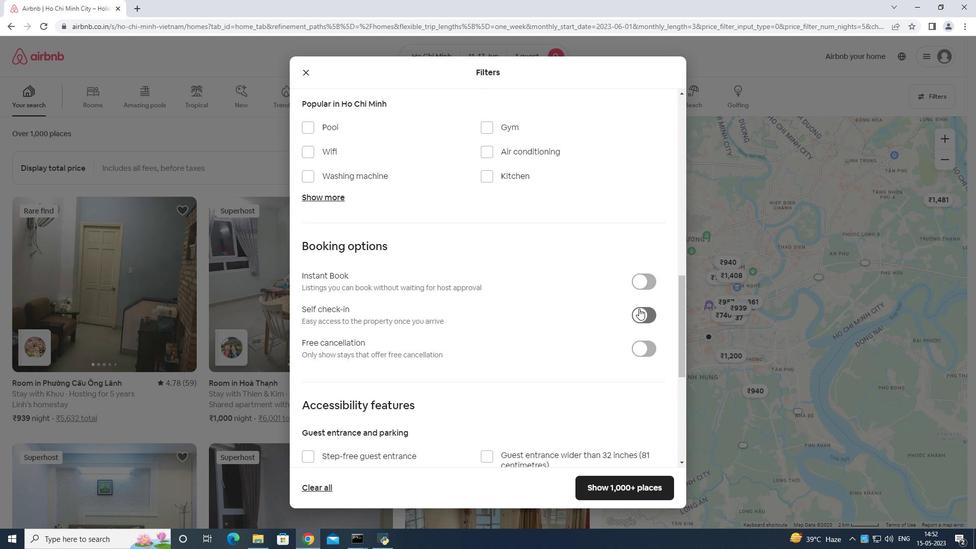 
Action: Mouse moved to (642, 308)
Screenshot: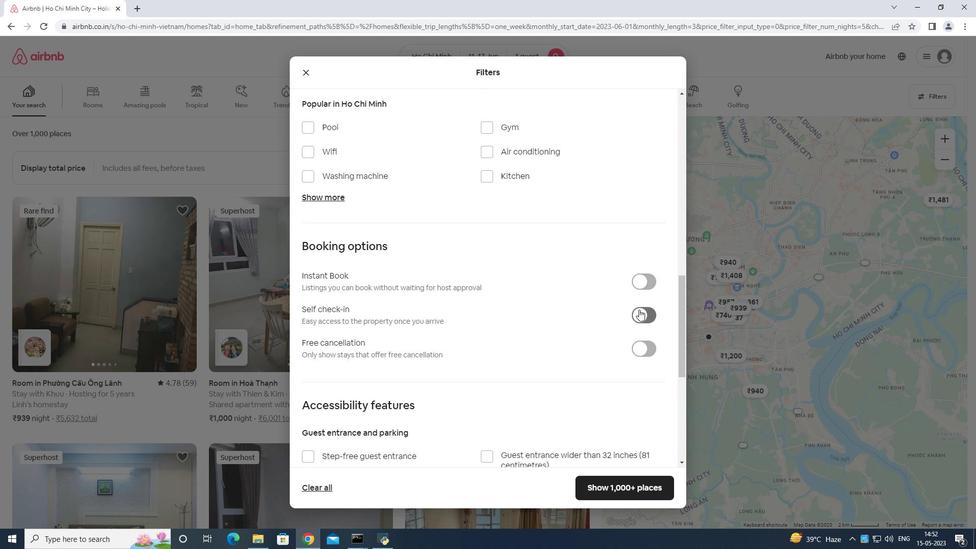 
Action: Mouse scrolled (642, 308) with delta (0, 0)
Screenshot: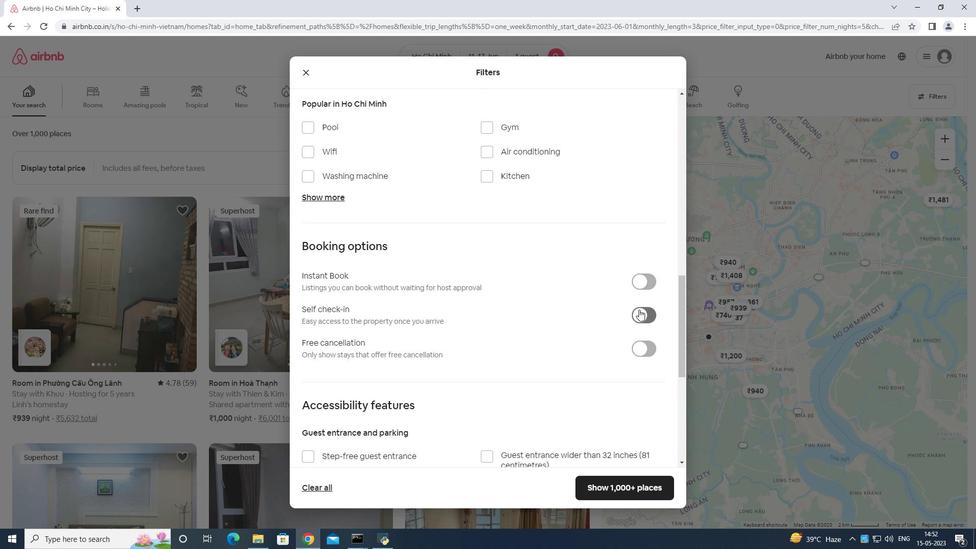 
Action: Mouse moved to (643, 310)
Screenshot: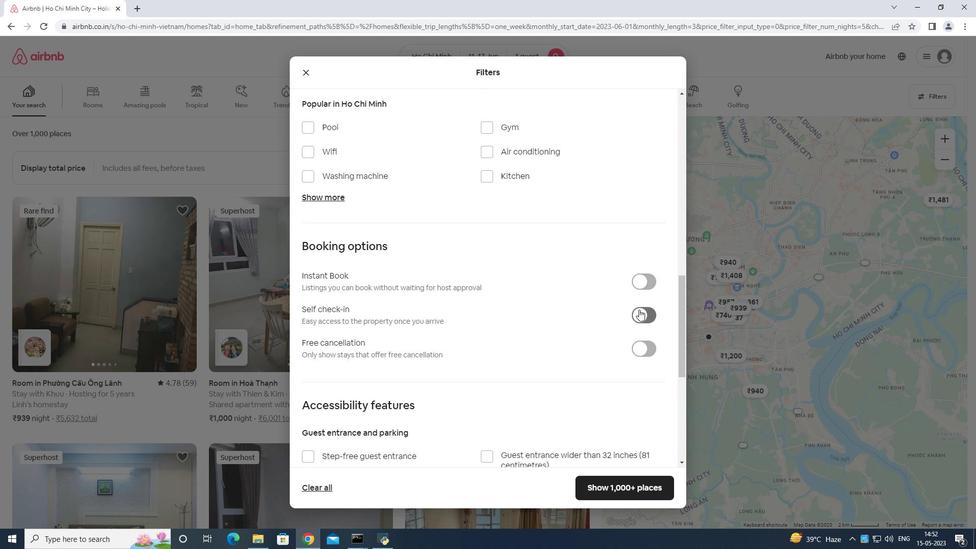 
Action: Mouse scrolled (643, 310) with delta (0, 0)
Screenshot: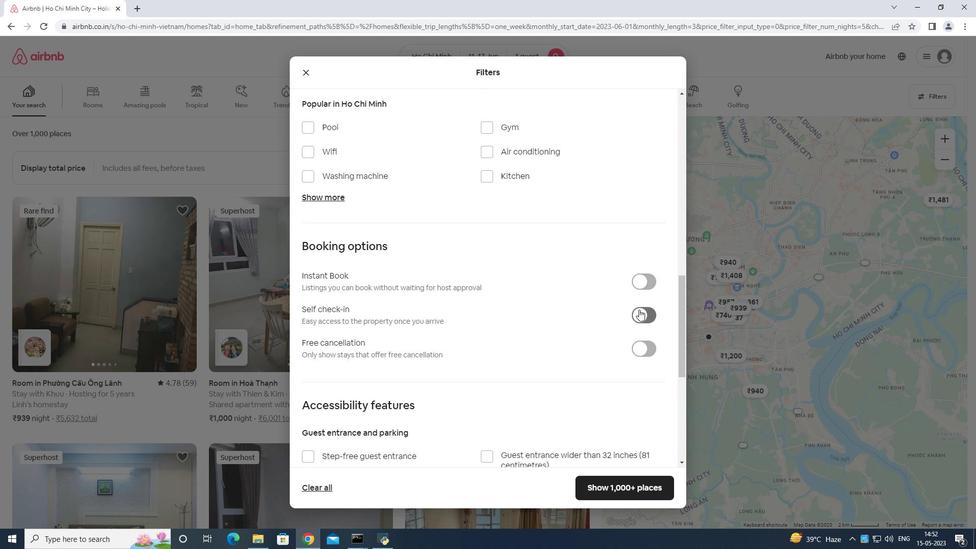 
Action: Mouse scrolled (643, 310) with delta (0, 0)
Screenshot: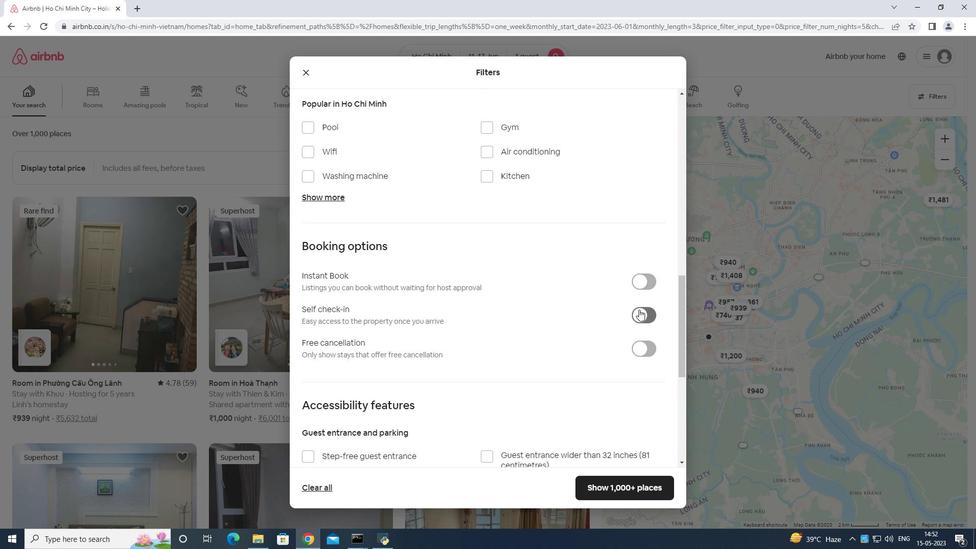 
Action: Mouse scrolled (643, 310) with delta (0, 0)
Screenshot: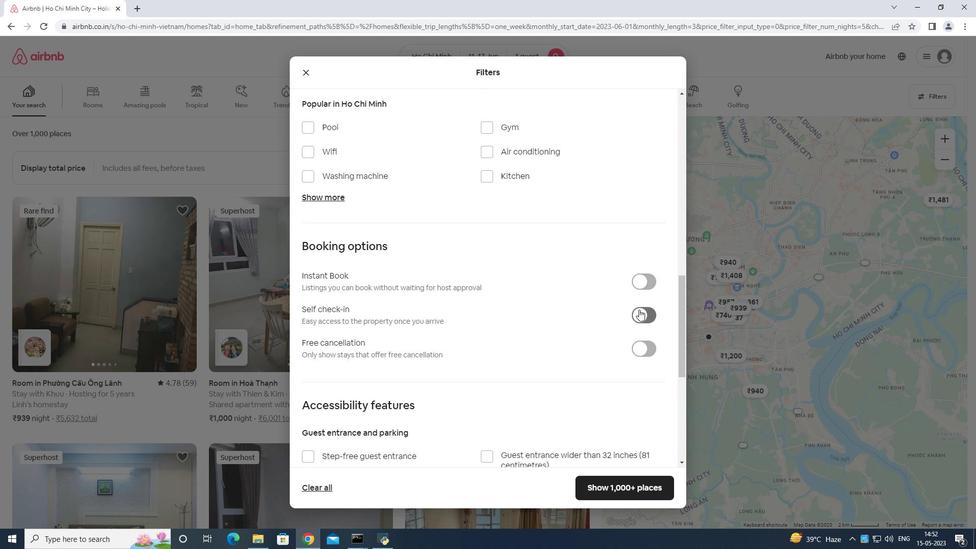 
Action: Mouse moved to (643, 310)
Screenshot: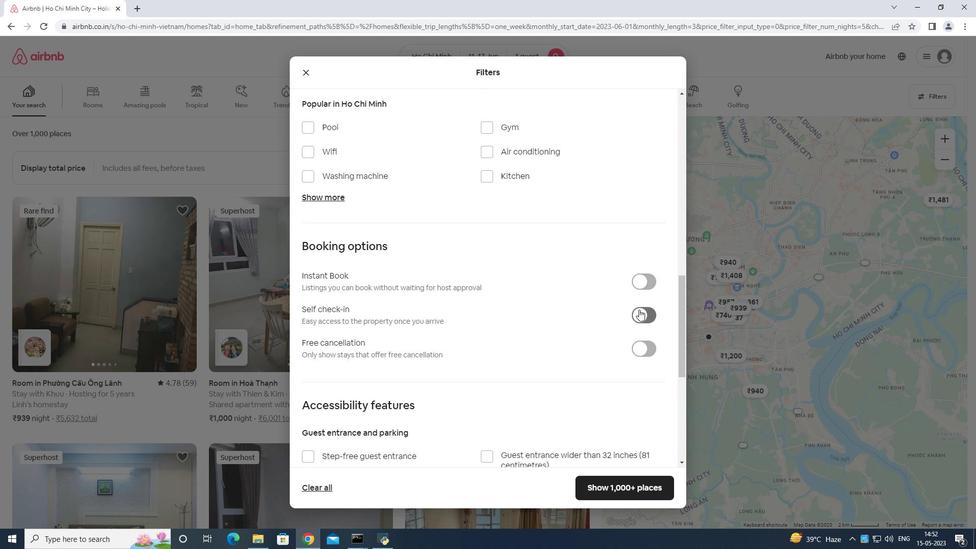 
Action: Mouse scrolled (643, 310) with delta (0, 0)
Screenshot: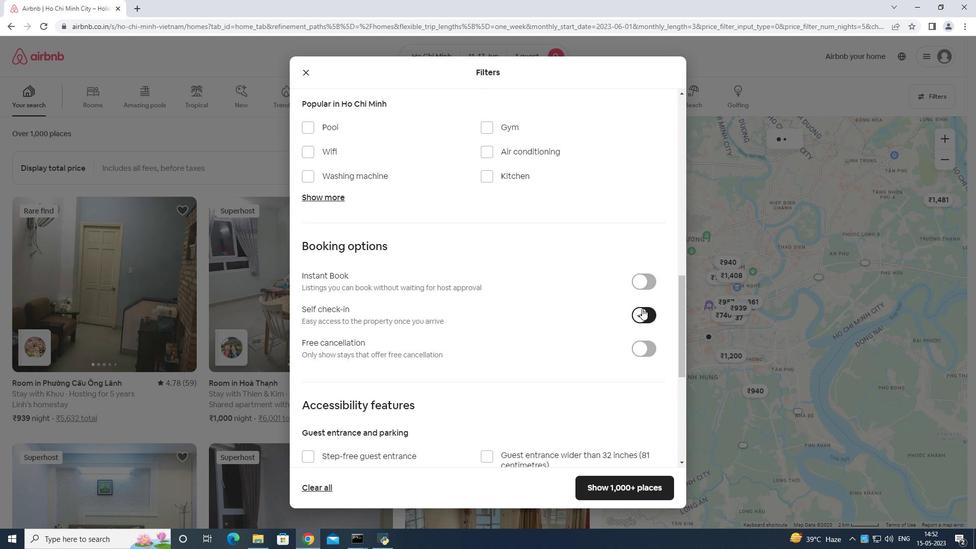 
Action: Mouse moved to (643, 311)
Screenshot: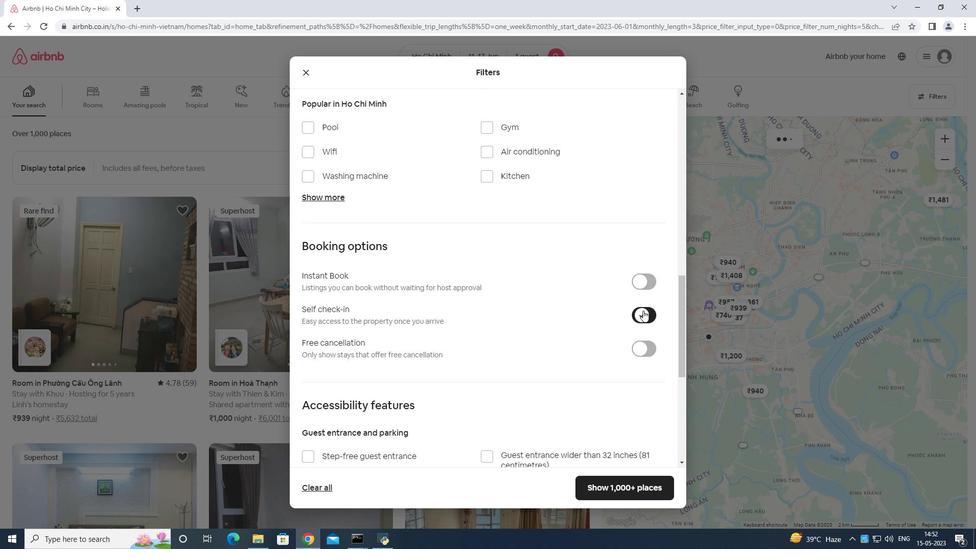 
Action: Mouse scrolled (643, 310) with delta (0, 0)
Screenshot: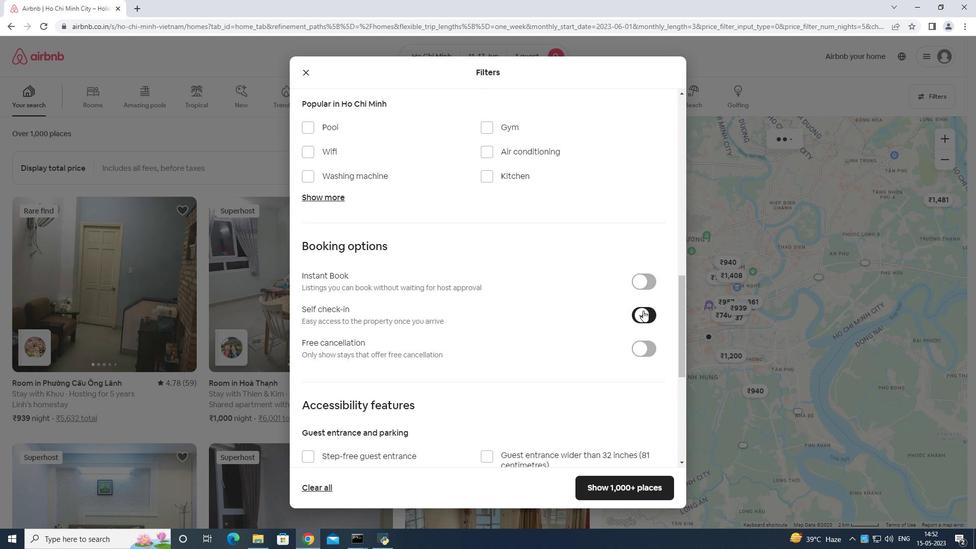 
Action: Mouse scrolled (643, 310) with delta (0, 0)
Screenshot: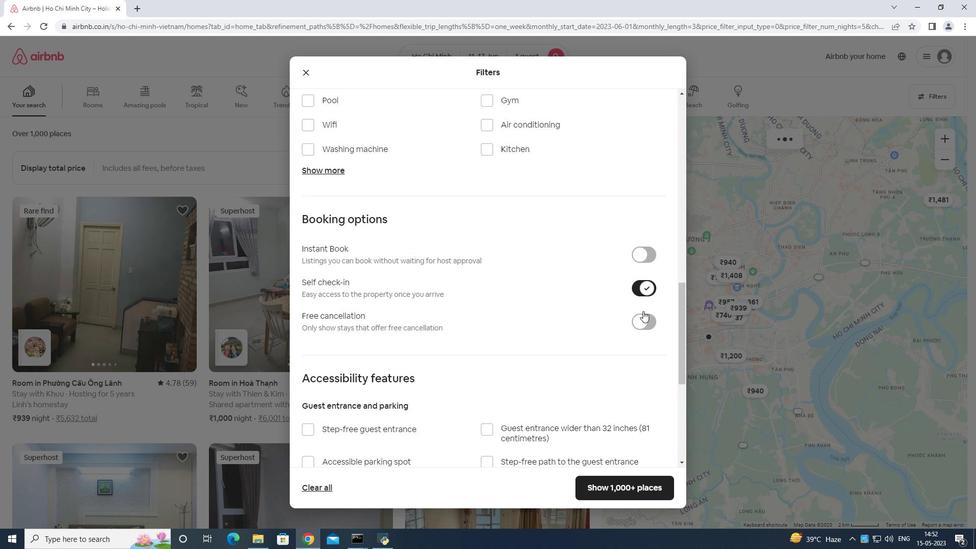
Action: Mouse scrolled (643, 310) with delta (0, 0)
Screenshot: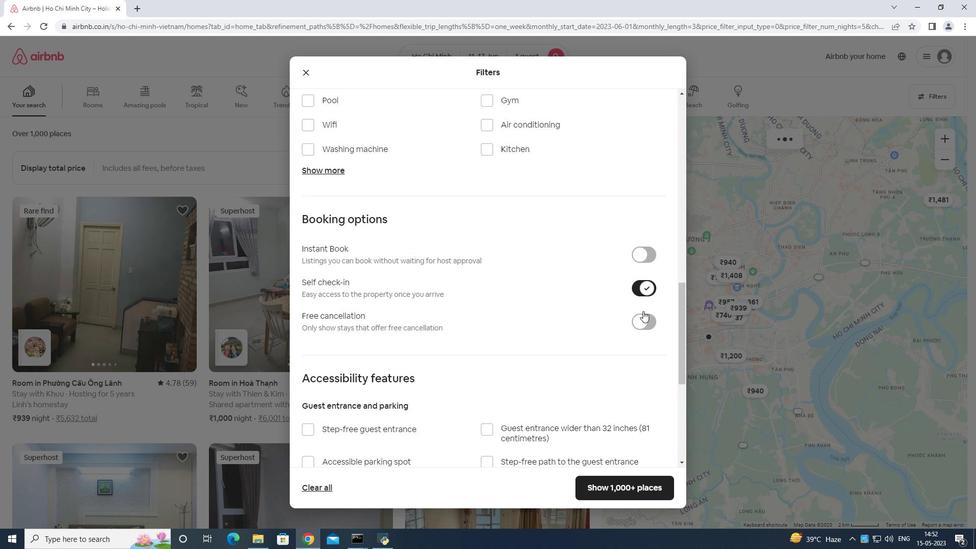 
Action: Mouse scrolled (643, 310) with delta (0, 0)
Screenshot: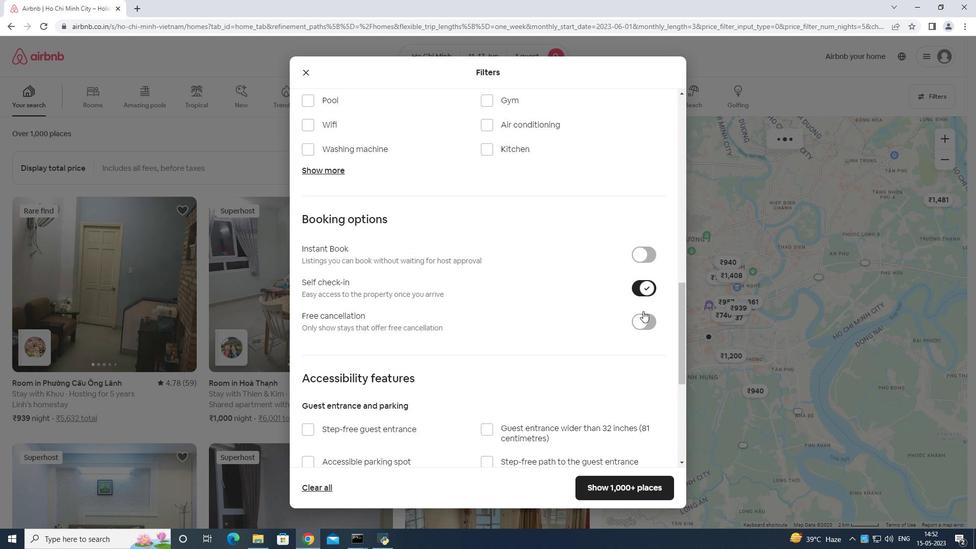 
Action: Mouse moved to (353, 393)
Screenshot: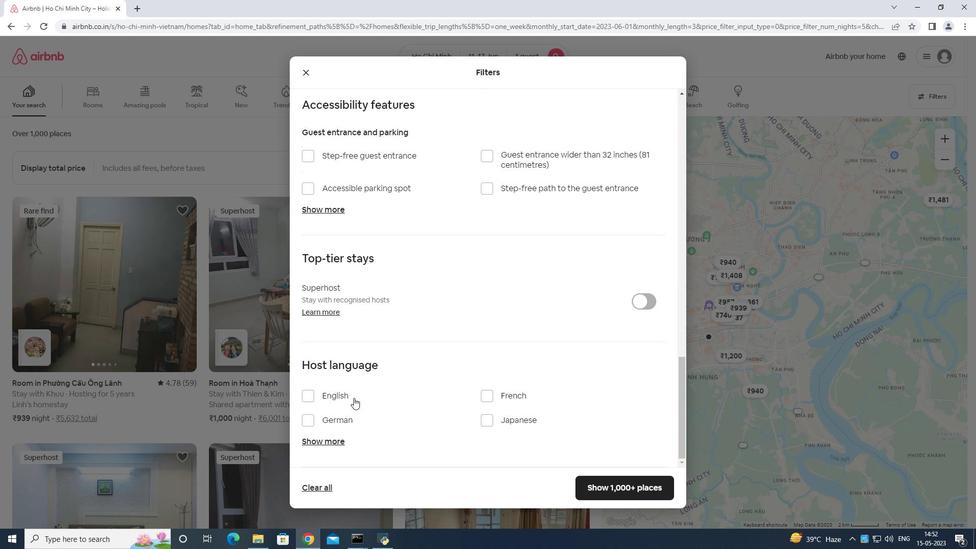 
Action: Mouse pressed left at (353, 393)
Screenshot: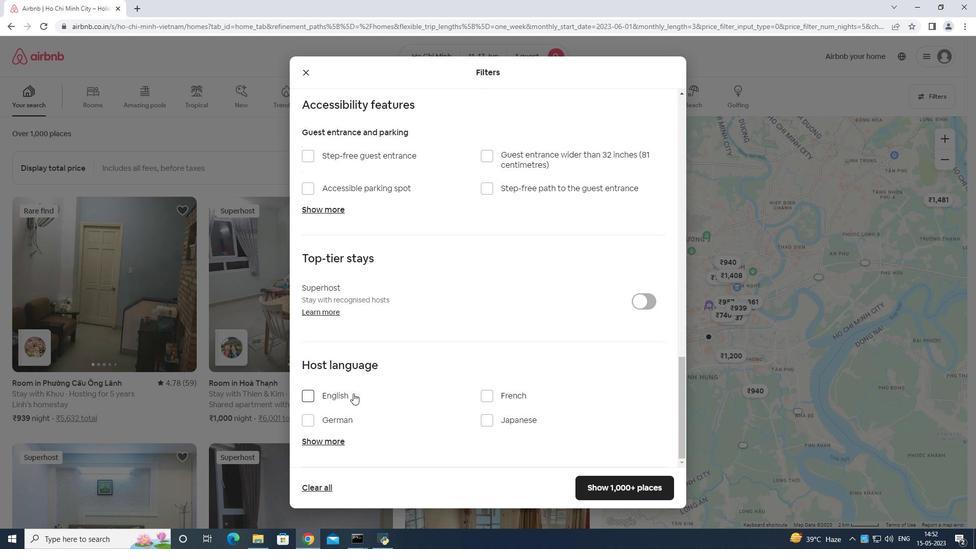 
Action: Mouse moved to (645, 481)
Screenshot: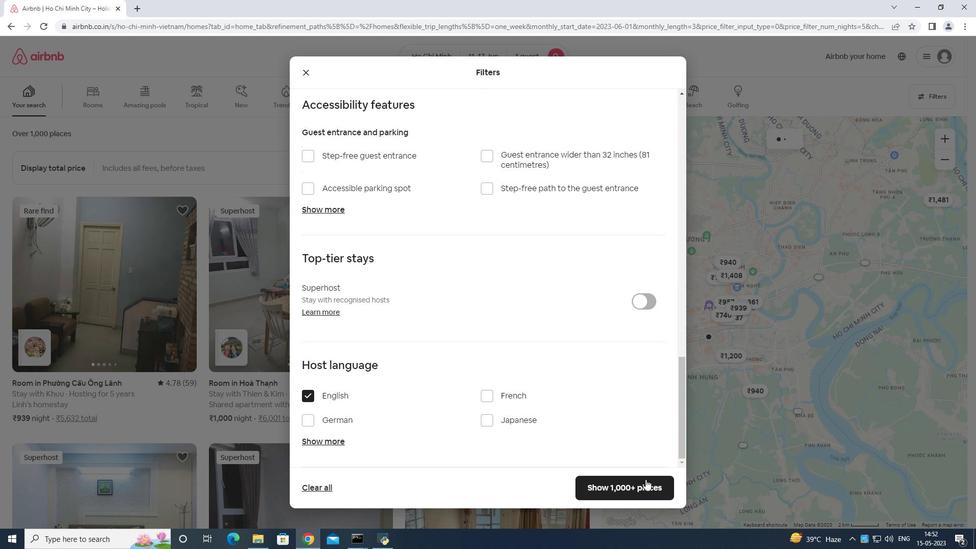 
Action: Mouse pressed left at (645, 481)
Screenshot: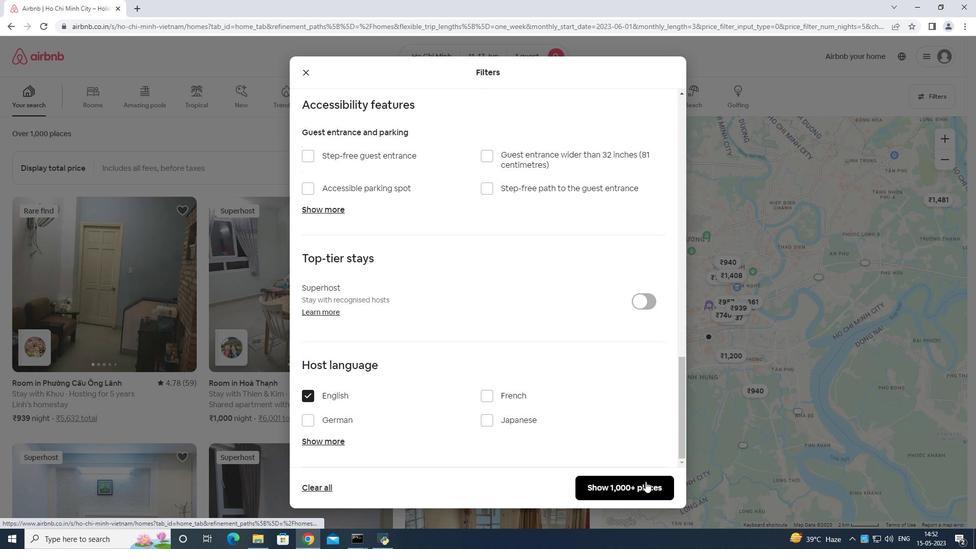 
